 Task: In the Company paypal.com, Create email and send with subject: 'We're Thrilled to Welcome You ', and with mail content 'Good Morning!_x000D_
Ignite your passion for success. Our groundbreaking solution will unleash your potential and open doors to endless opportunities in your industry._x000D_
Best Regards', attach the document: Project_plan.docx and insert image: visitingcard.jpg. Below Best Regards, write Wechat and insert the URL: 'www.wechat.com'. Mark checkbox to create task to follow up : In 3 business days .  Enter or choose an email address of recipient's from company's contact and send.. Logged in from softage.1@softage.net
Action: Mouse moved to (76, 56)
Screenshot: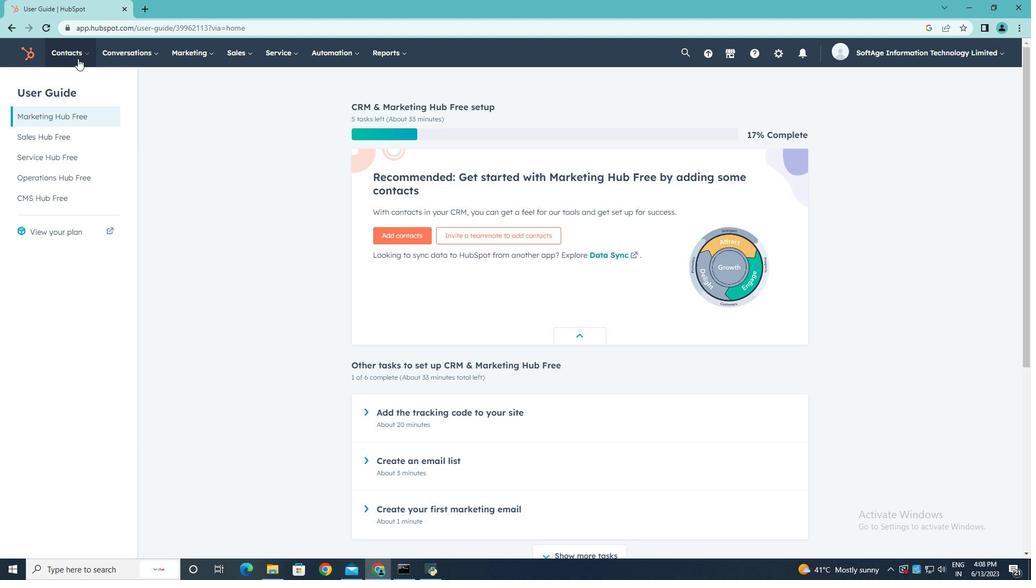 
Action: Mouse pressed left at (76, 56)
Screenshot: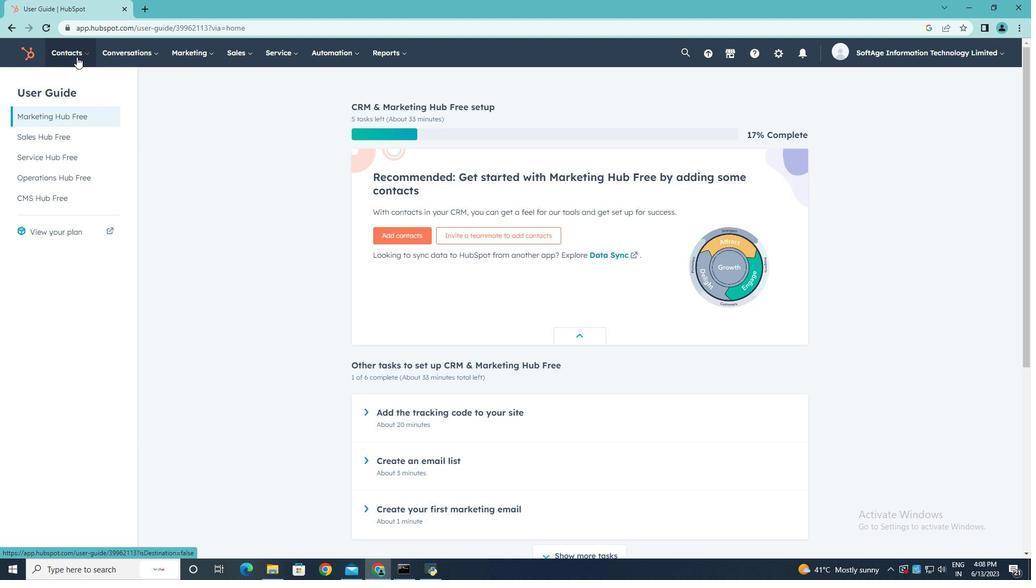 
Action: Mouse moved to (77, 108)
Screenshot: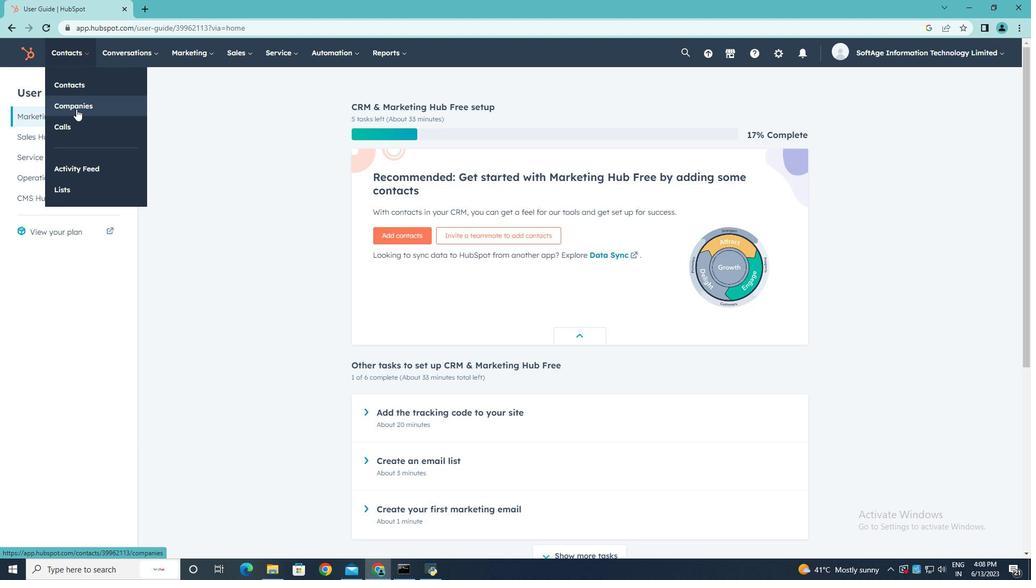 
Action: Mouse pressed left at (77, 108)
Screenshot: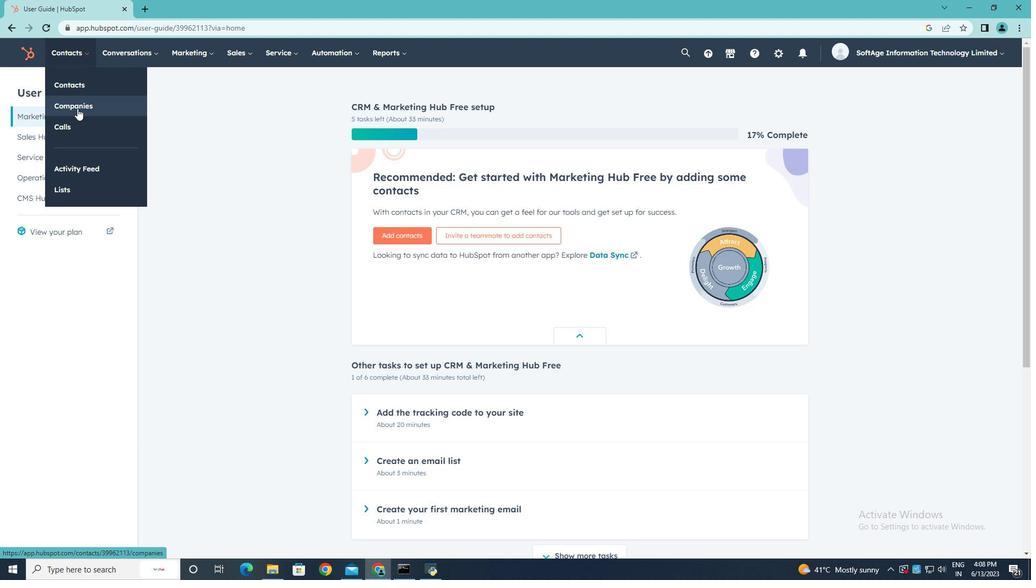 
Action: Mouse moved to (91, 174)
Screenshot: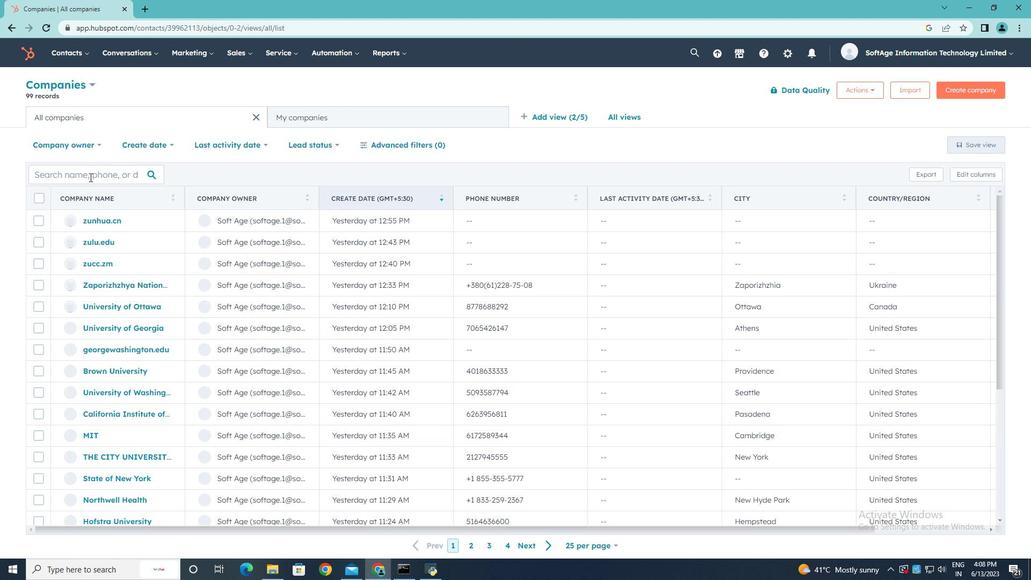 
Action: Mouse pressed left at (91, 174)
Screenshot: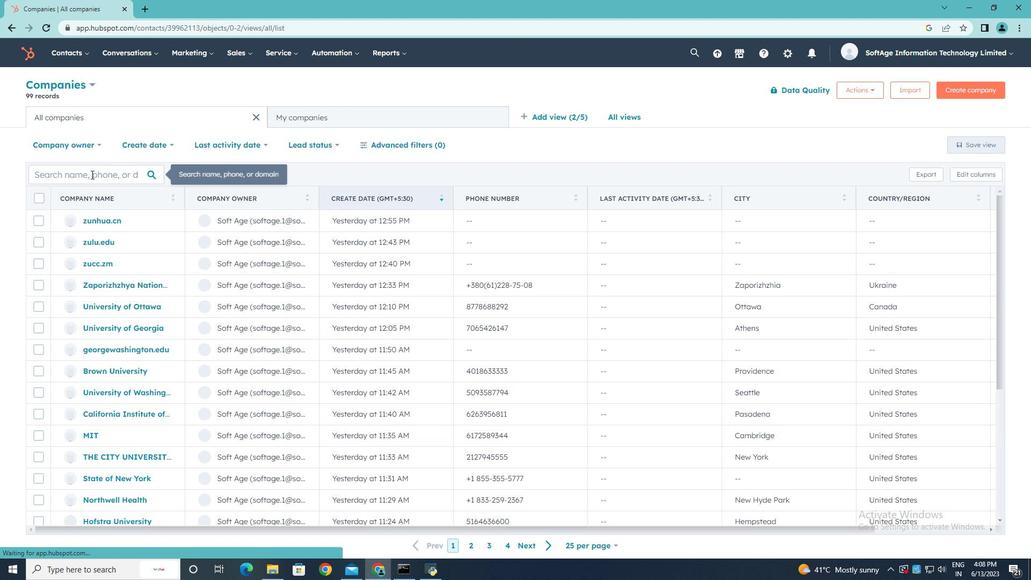 
Action: Key pressed paypal.com
Screenshot: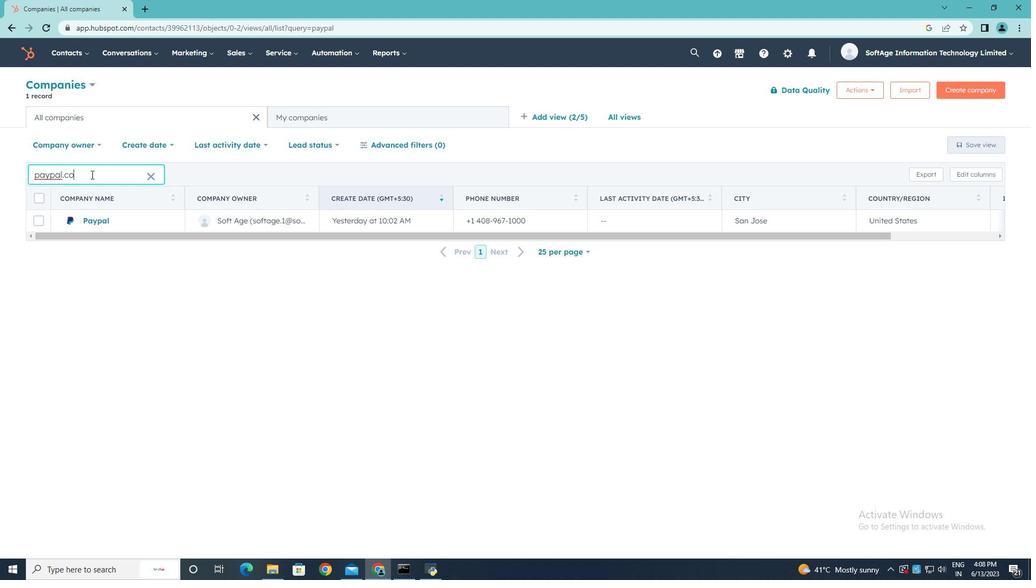 
Action: Mouse moved to (92, 218)
Screenshot: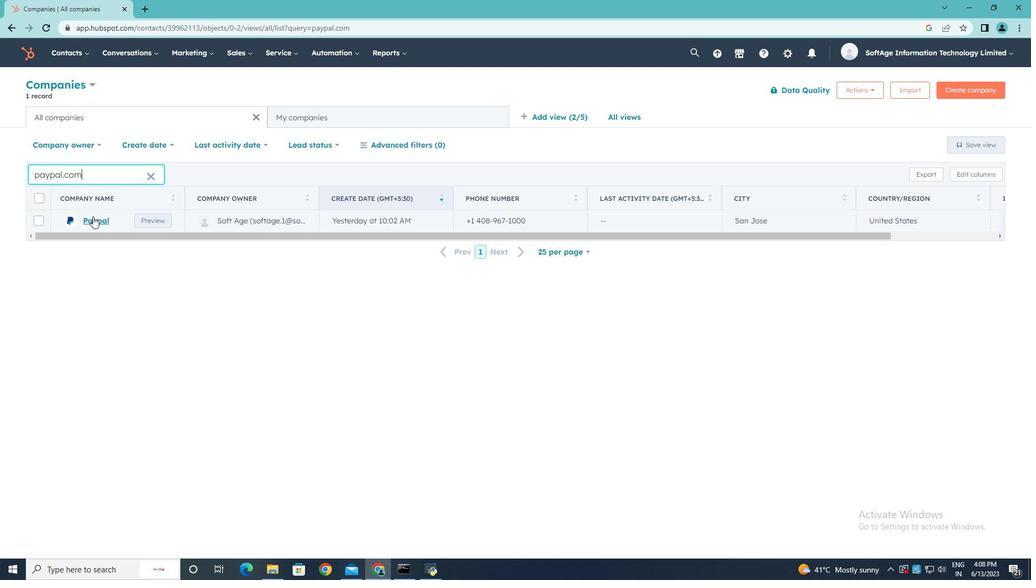 
Action: Mouse pressed left at (92, 218)
Screenshot: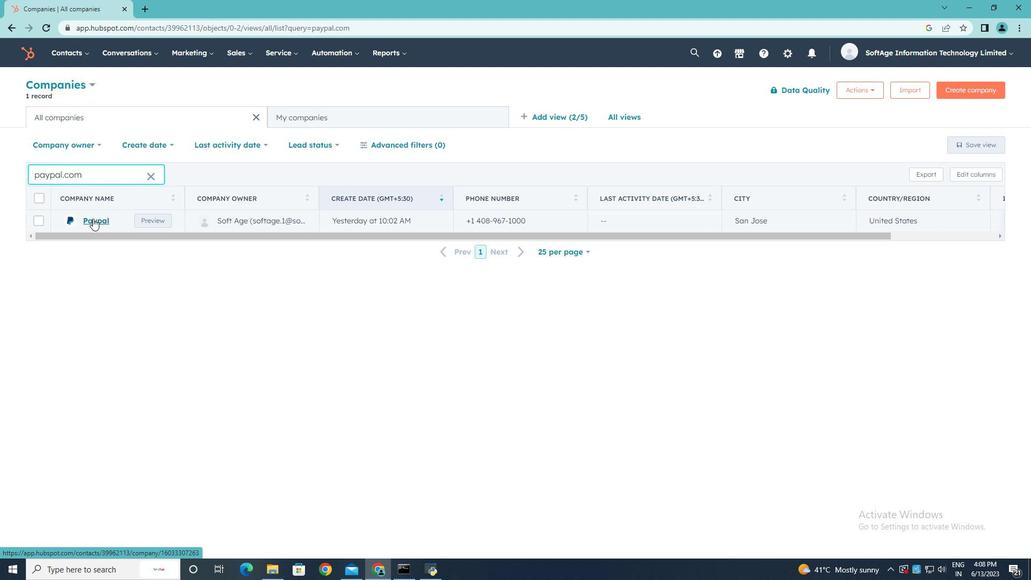
Action: Mouse moved to (71, 179)
Screenshot: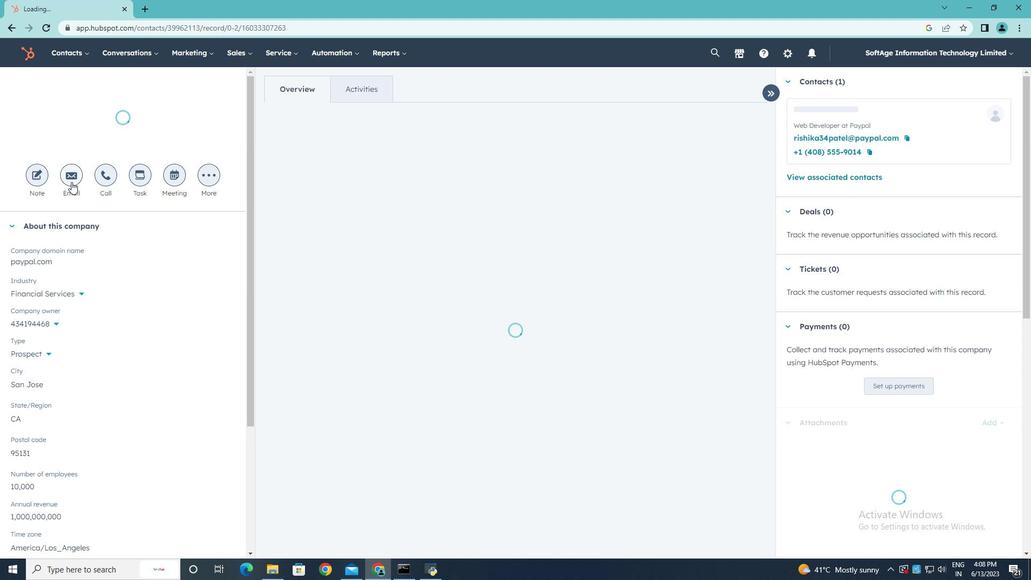 
Action: Mouse pressed left at (71, 179)
Screenshot: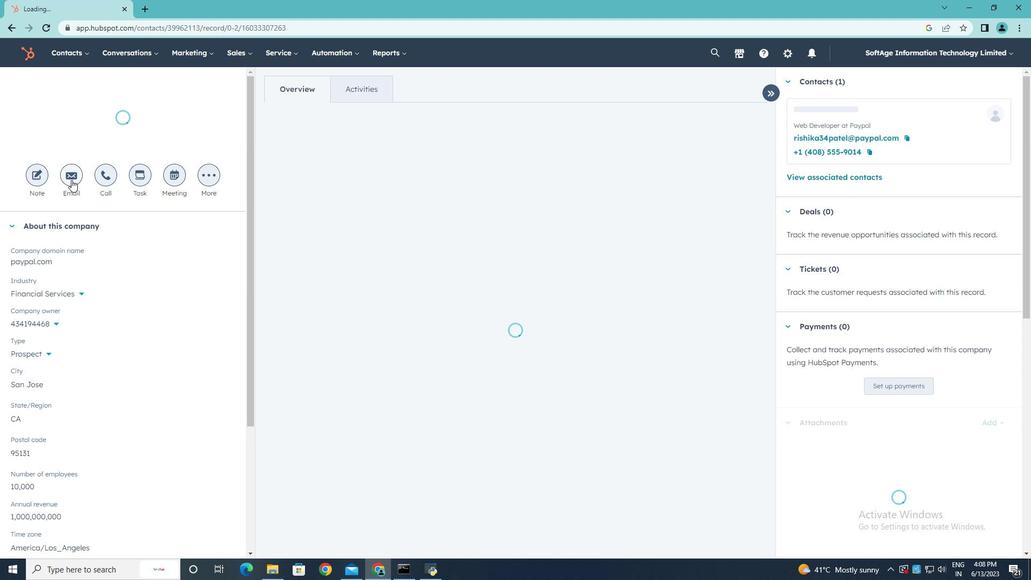 
Action: Key pressed <Key.shift><Key.shift><Key.shift><Key.shift><Key.shift><Key.shift><Key.shift><Key.shift><Key.shift><Key.shift><Key.shift><Key.shift><Key.shift><Key.shift><Key.shift><Key.shift><Key.shift><Key.shift><Key.shift><Key.shift><Key.shift><Key.shift><Key.shift><Key.shift><Key.shift><Key.shift><Key.shift><Key.shift><Key.shift><Key.shift><Key.shift><Key.shift><Key.shift><Key.shift><Key.shift><Key.shift><Key.shift><Key.shift><Key.shift><Key.shift><Key.shift><Key.shift><Key.shift><Key.shift>We're<Key.space><Key.shift>Thrilled<Key.space>to<Key.space><Key.shift>Welcome<Key.space><Key.shift><Key.shift>You
Screenshot: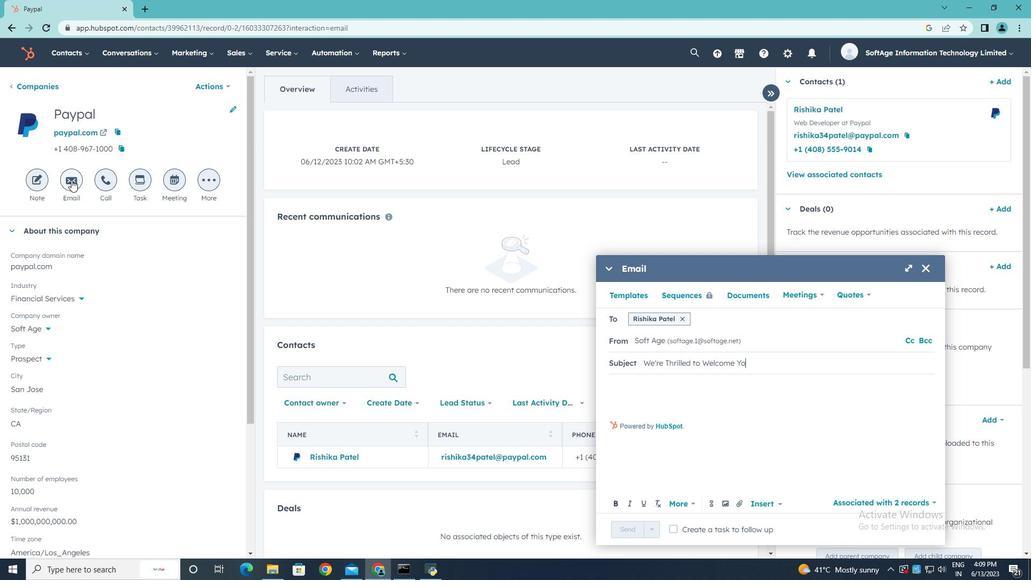 
Action: Mouse moved to (616, 381)
Screenshot: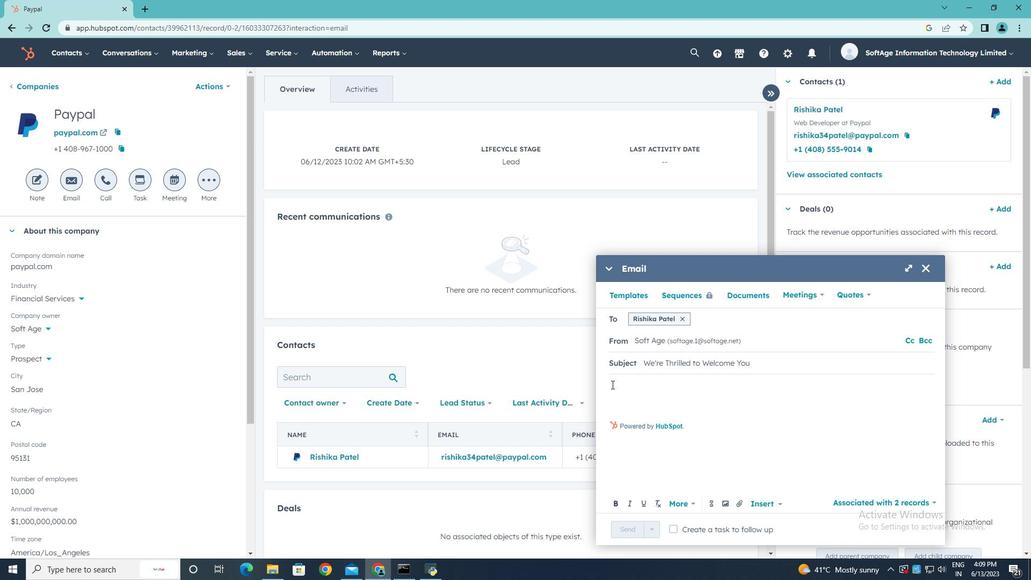 
Action: Mouse pressed left at (616, 381)
Screenshot: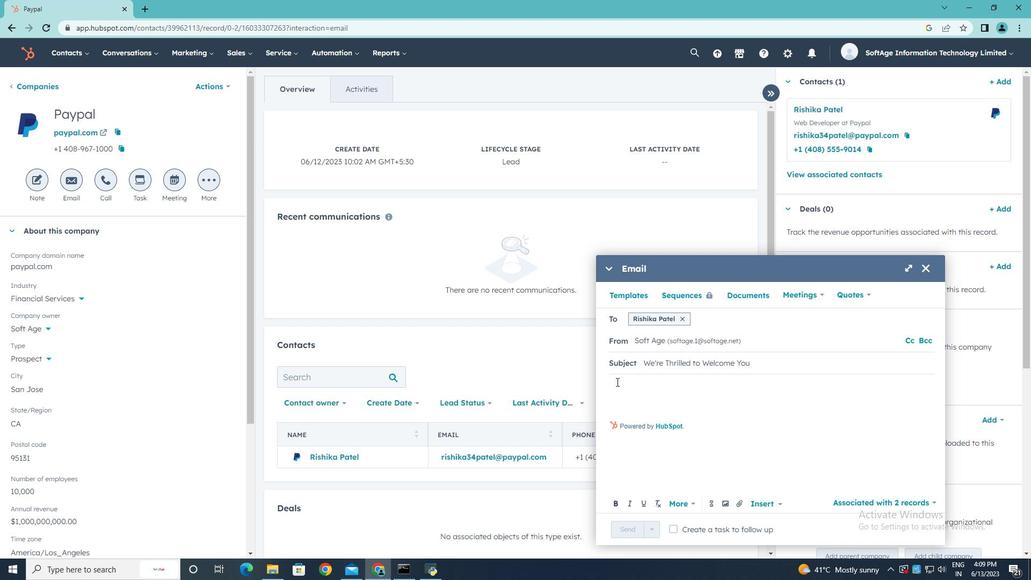 
Action: Mouse moved to (614, 380)
Screenshot: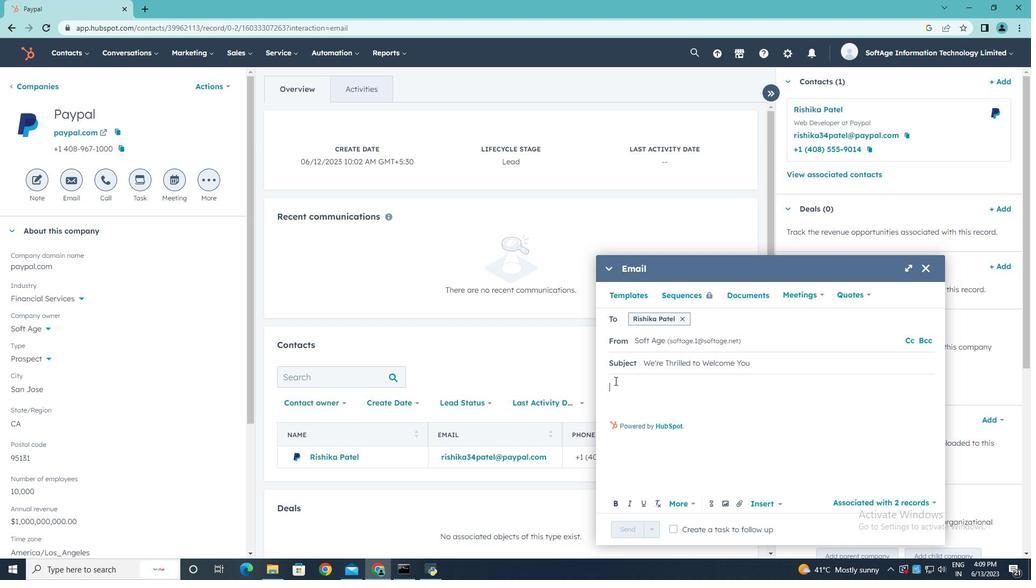 
Action: Key pressed <Key.shift><Key.shift><Key.shift><Key.shift>Good<Key.space><Key.shift>Morning<Key.shift>!
Screenshot: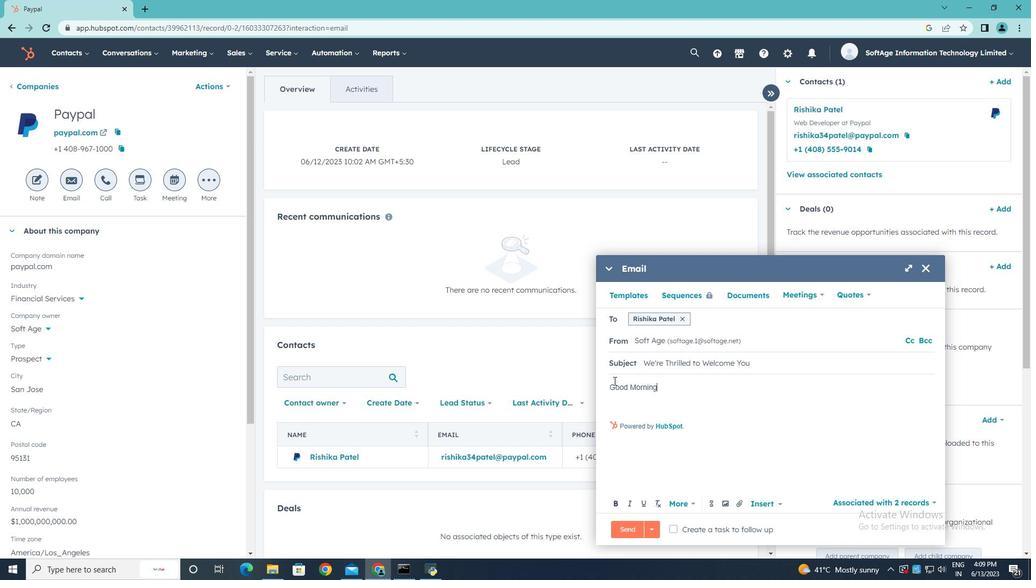 
Action: Mouse moved to (615, 399)
Screenshot: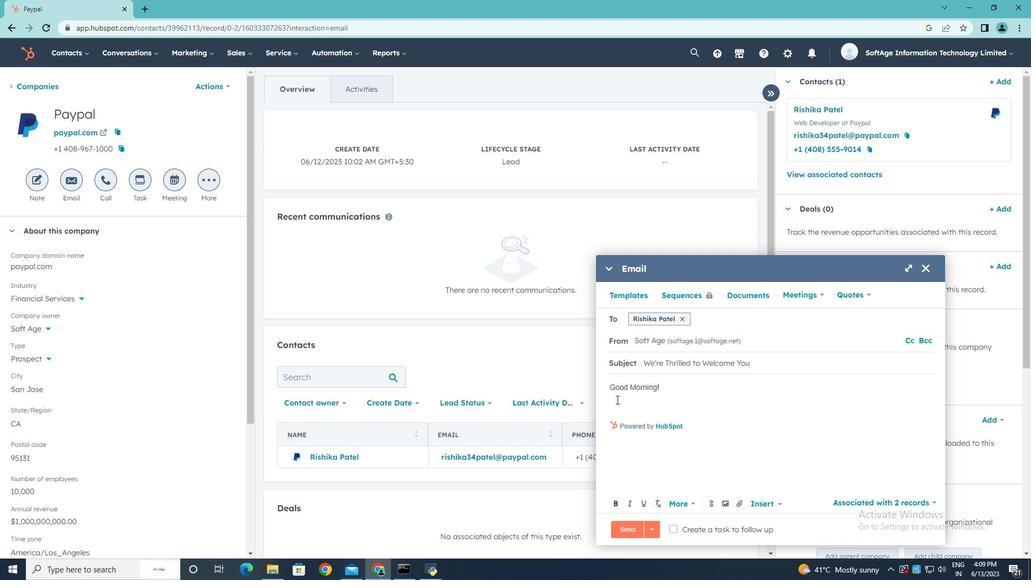 
Action: Mouse pressed left at (615, 399)
Screenshot: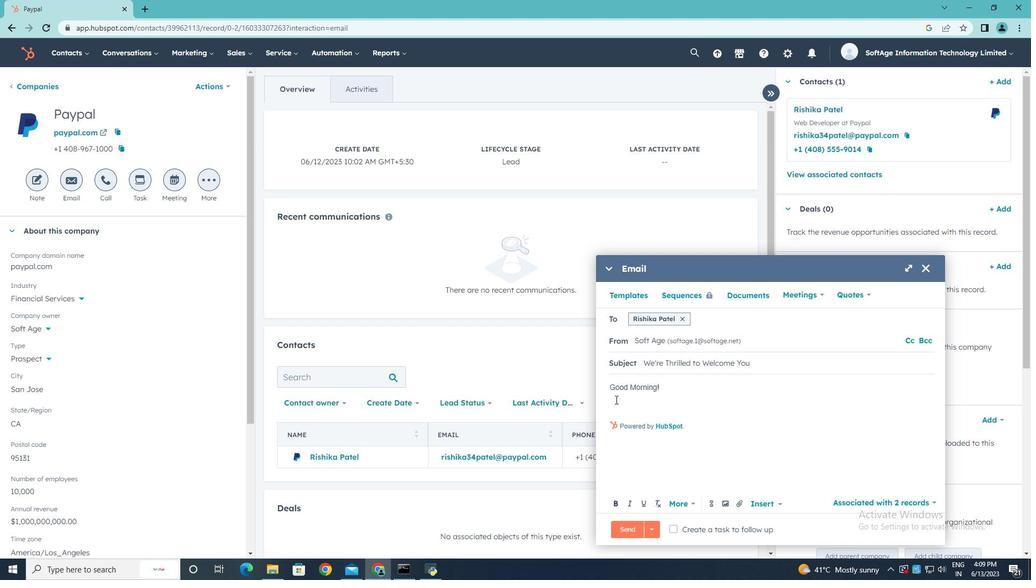 
Action: Mouse moved to (615, 331)
Screenshot: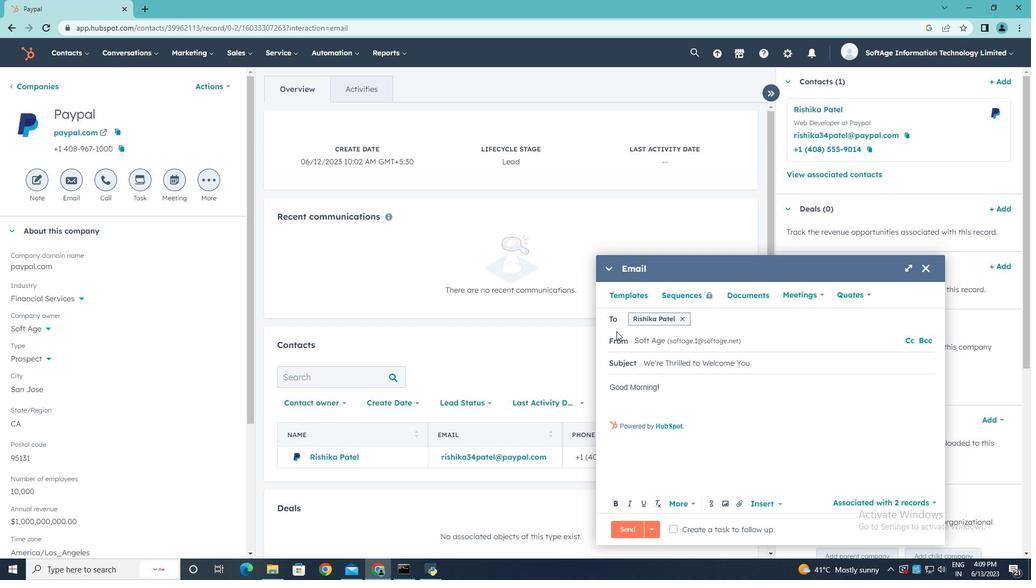 
Action: Key pressed <Key.shift><Key.shift><Key.shift><Key.shift><Key.shift><Key.shift><Key.shift><Key.shift><Key.shift>Ignite<Key.space><Key.shift>Y<Key.backspace>t<Key.backspace>your<Key.space>passion<Key.space>for<Key.space>success<Key.space><Key.backspace>/<Key.backspace>.<Key.shift><Key.space><Key.shift>Our<Key.space>gri<Key.backspace>oundbreaking<Key.space>solution<Key.space>will<Key.space>unleash<Key.space>your<Key.space>poti<Key.backspace>ential<Key.space>and<Key.space>open<Key.space>doors<Key.space>to<Key.space>endless<Key.space>opportunities<Key.space>in<Key.space>your<Key.space>industry.
Screenshot: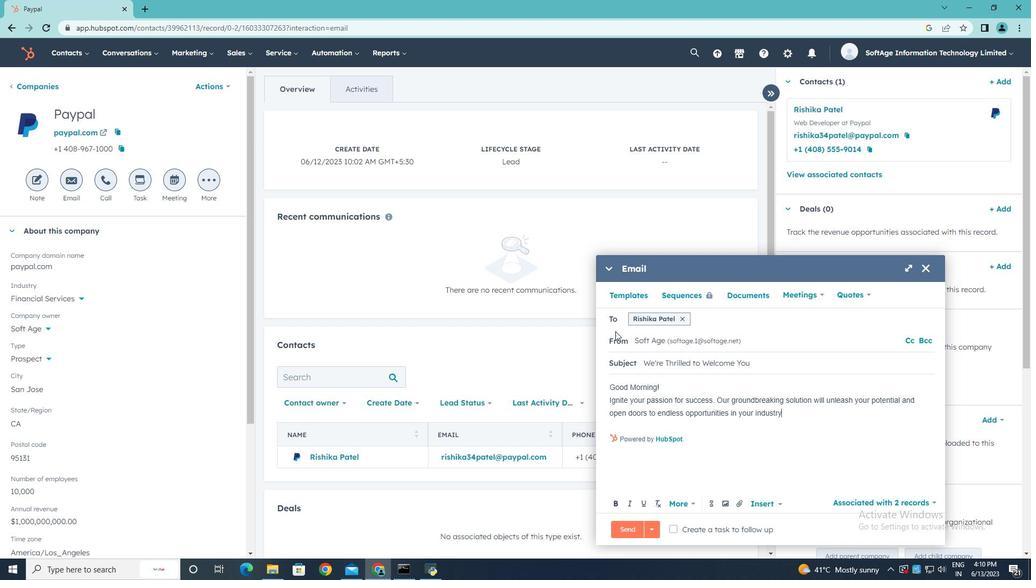 
Action: Mouse moved to (617, 423)
Screenshot: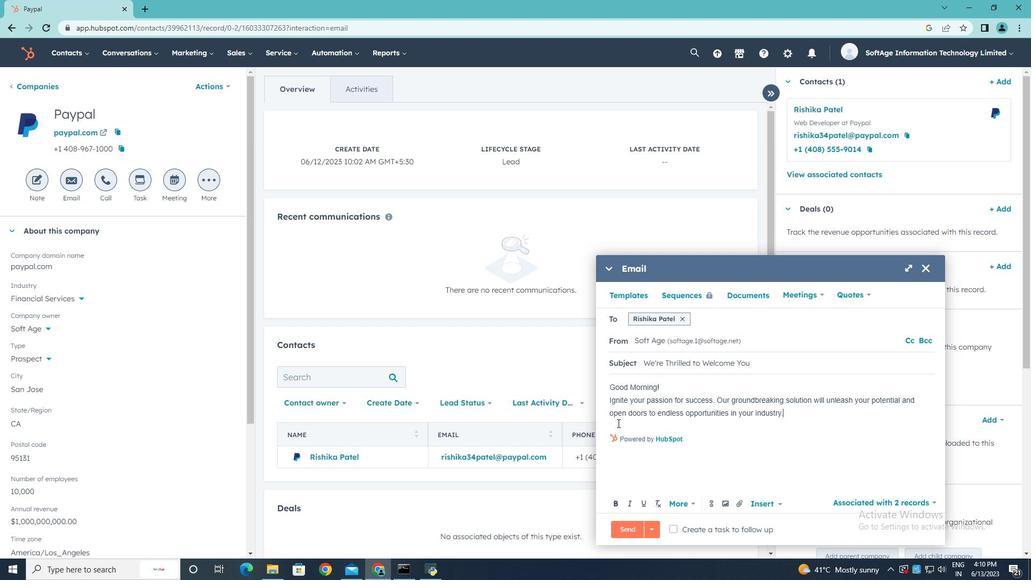 
Action: Mouse pressed left at (617, 423)
Screenshot: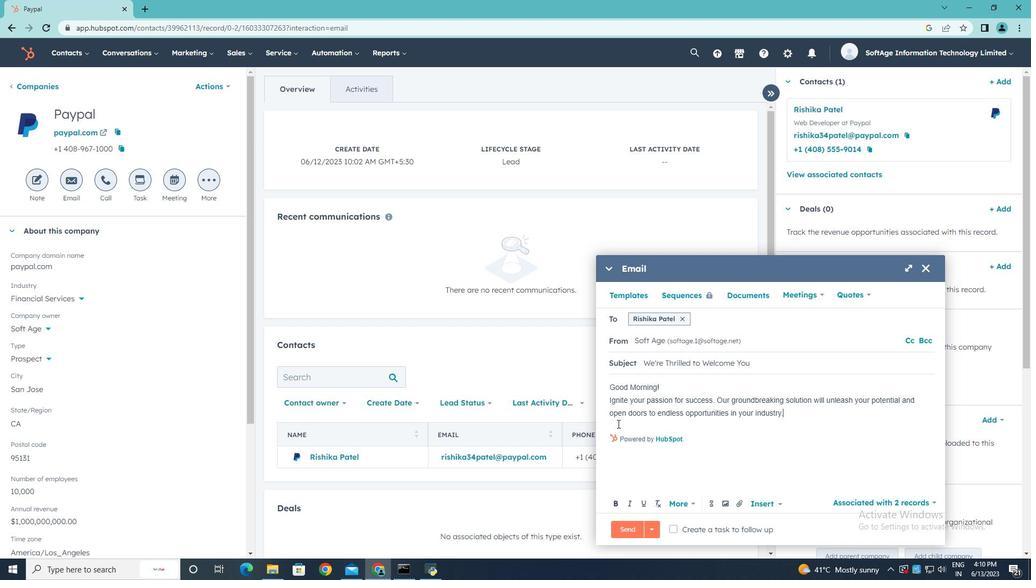 
Action: Key pressed <Key.enter><Key.shift><Key.shift><Key.shift><Key.shift><Key.shift><Key.shift><Key.shift>Best<Key.space><Key.shift>Regards,
Screenshot: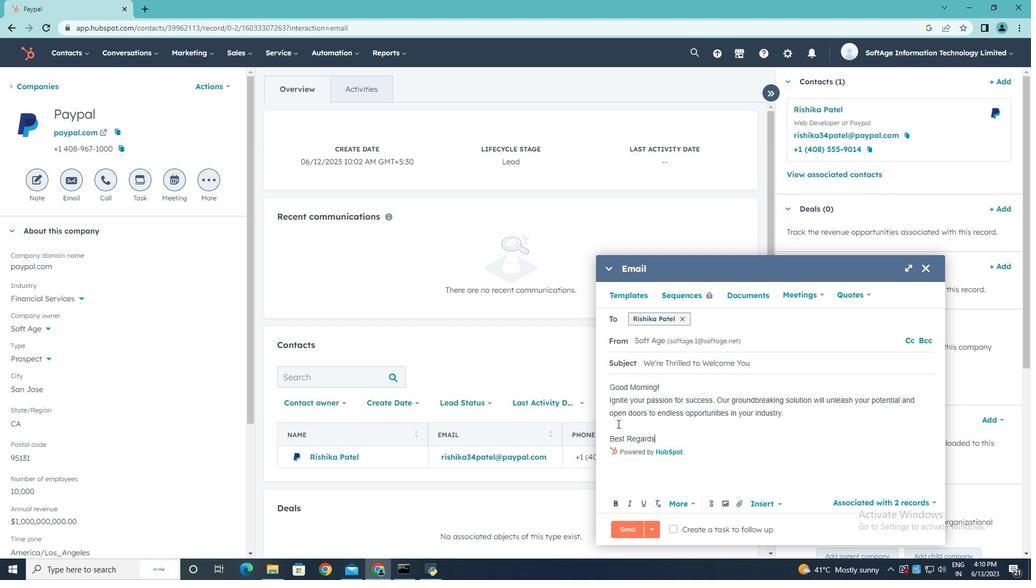 
Action: Mouse moved to (743, 505)
Screenshot: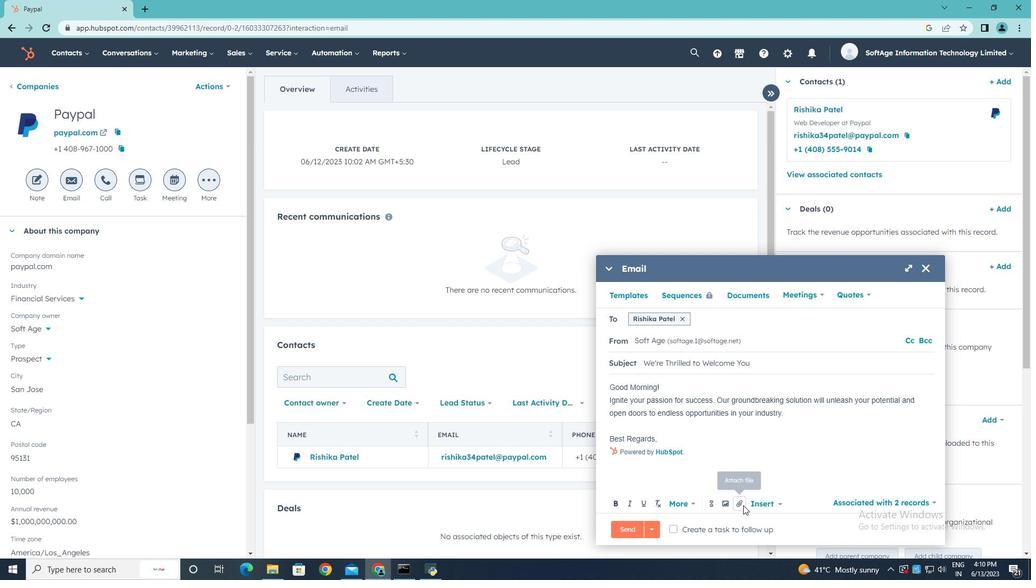 
Action: Mouse pressed left at (743, 505)
Screenshot: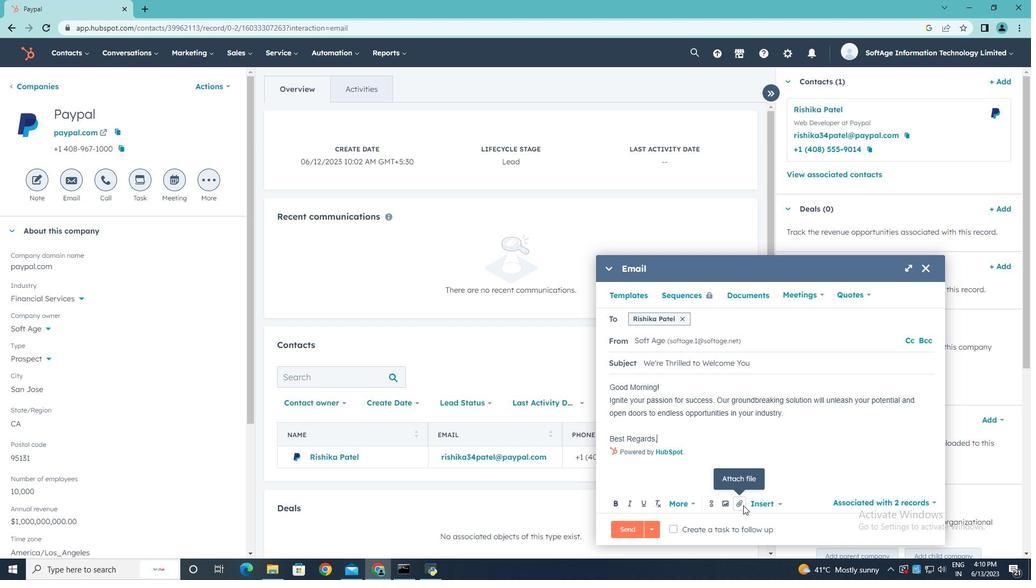 
Action: Mouse moved to (759, 476)
Screenshot: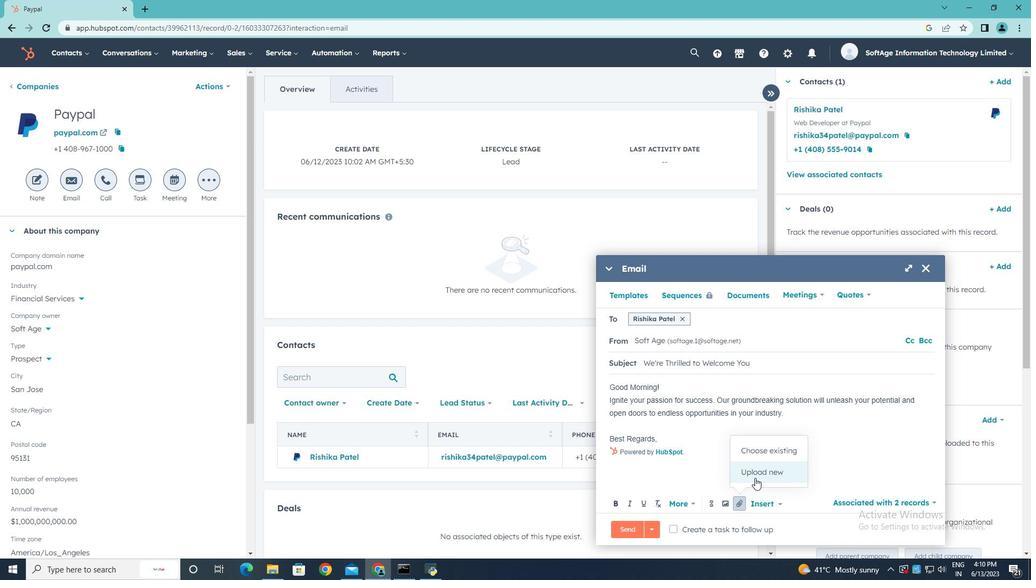 
Action: Mouse pressed left at (759, 476)
Screenshot: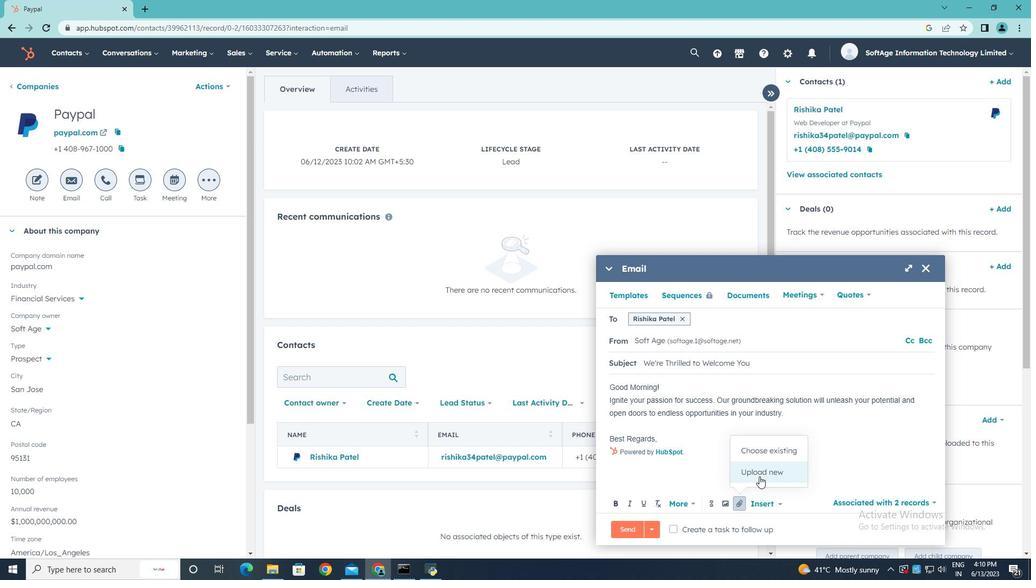 
Action: Mouse moved to (200, 109)
Screenshot: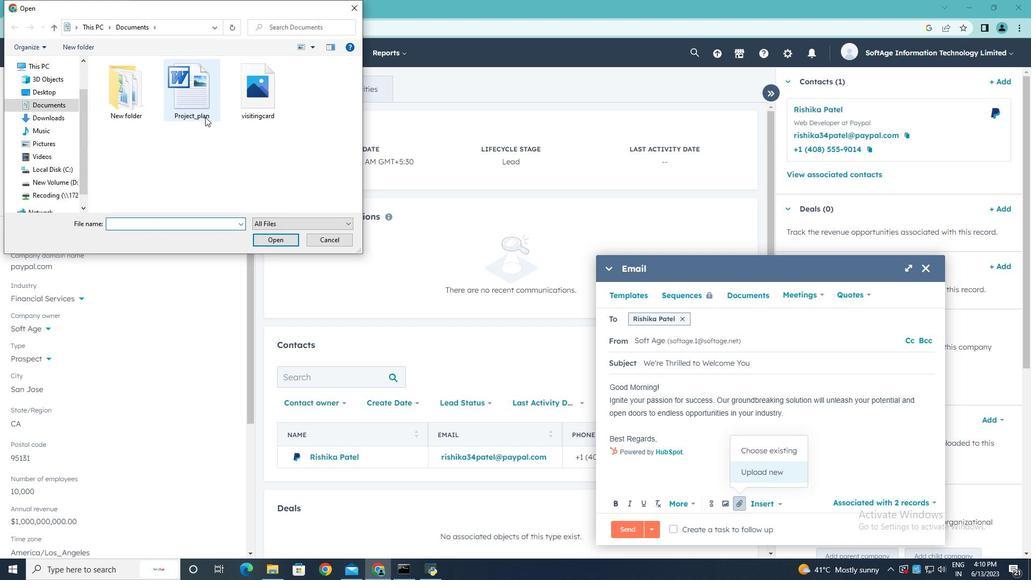 
Action: Mouse pressed left at (200, 109)
Screenshot: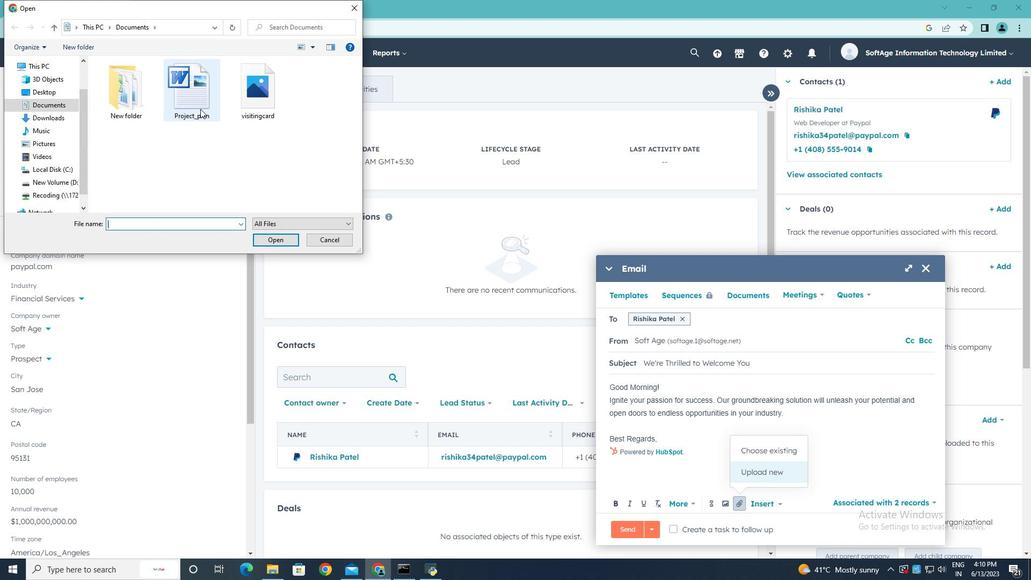
Action: Mouse moved to (274, 240)
Screenshot: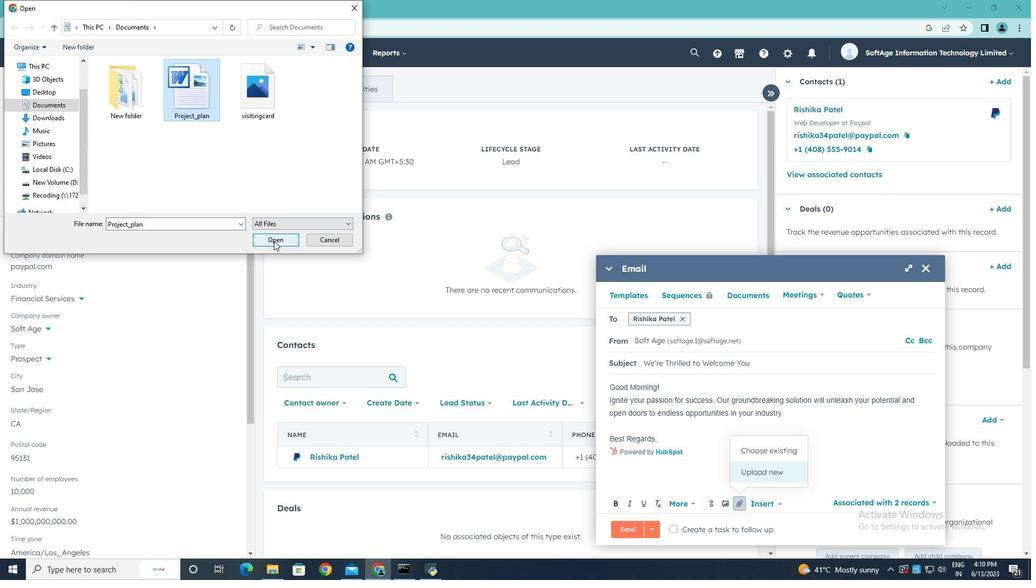 
Action: Mouse pressed left at (274, 240)
Screenshot: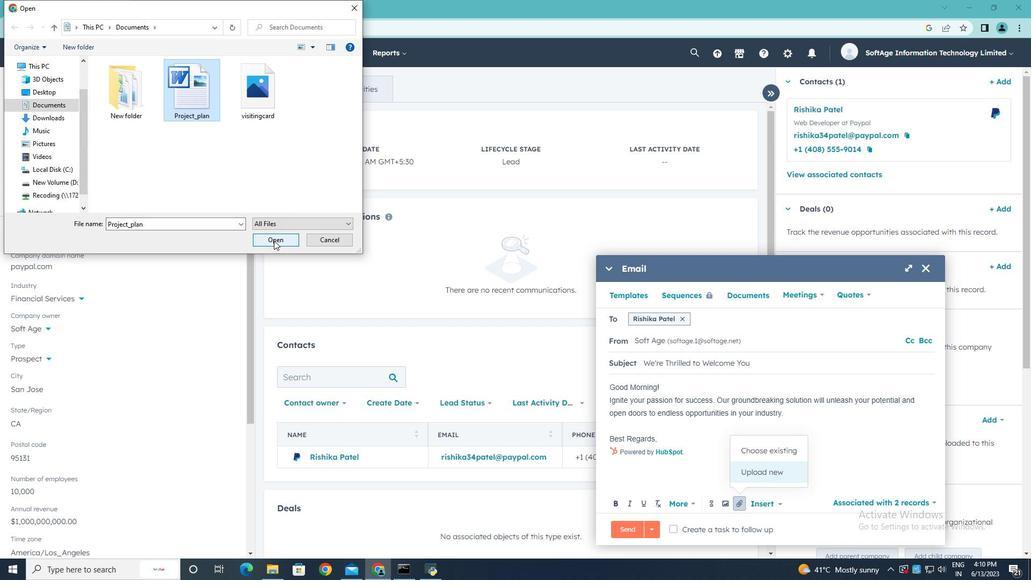 
Action: Mouse moved to (740, 474)
Screenshot: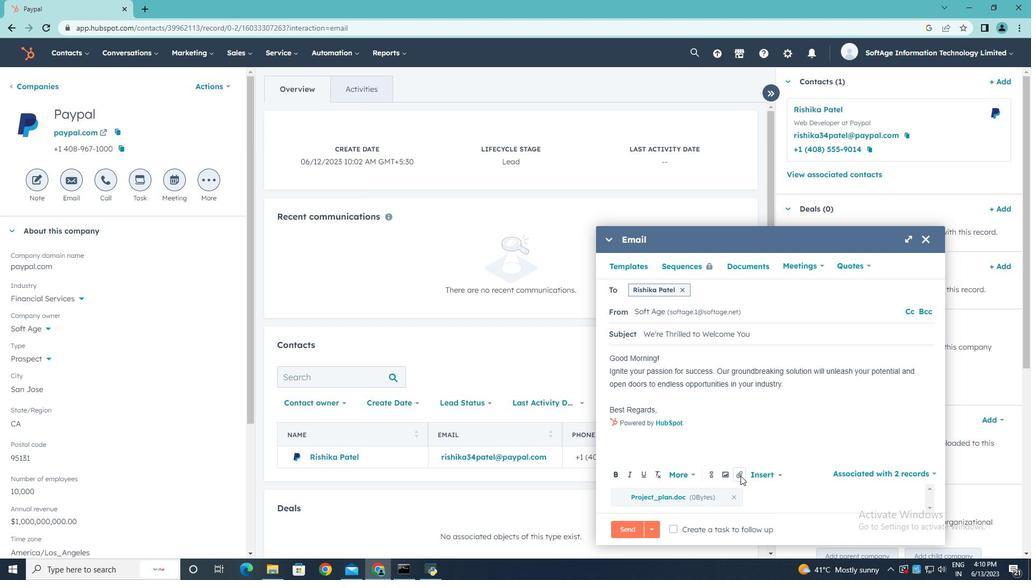 
Action: Mouse pressed left at (740, 474)
Screenshot: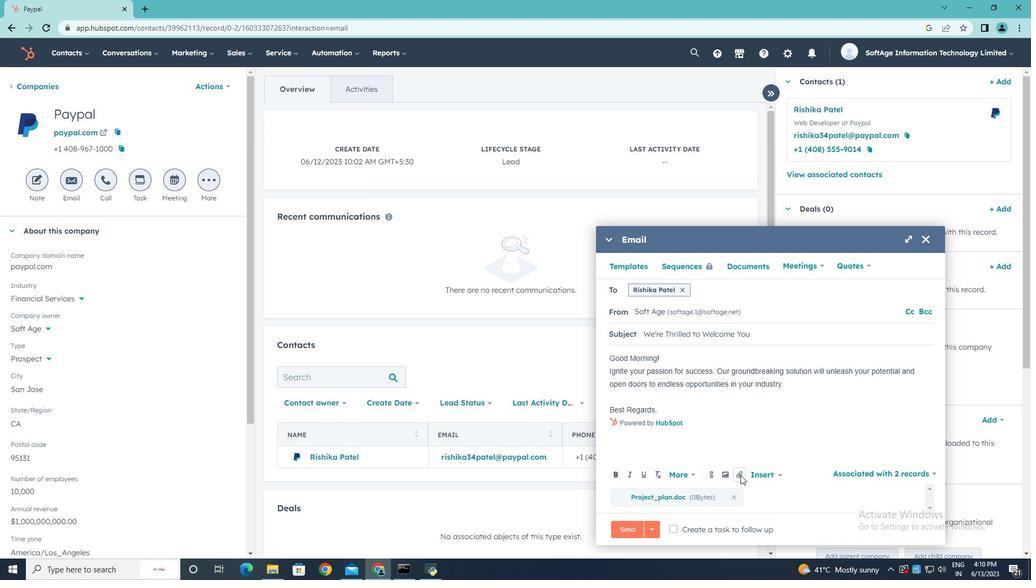 
Action: Mouse moved to (769, 444)
Screenshot: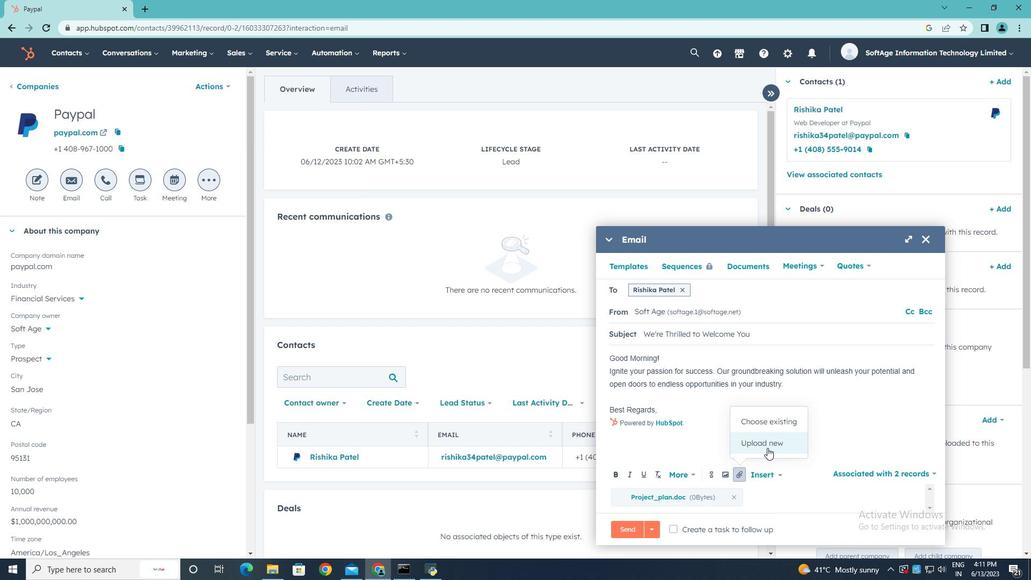 
Action: Mouse pressed left at (769, 444)
Screenshot: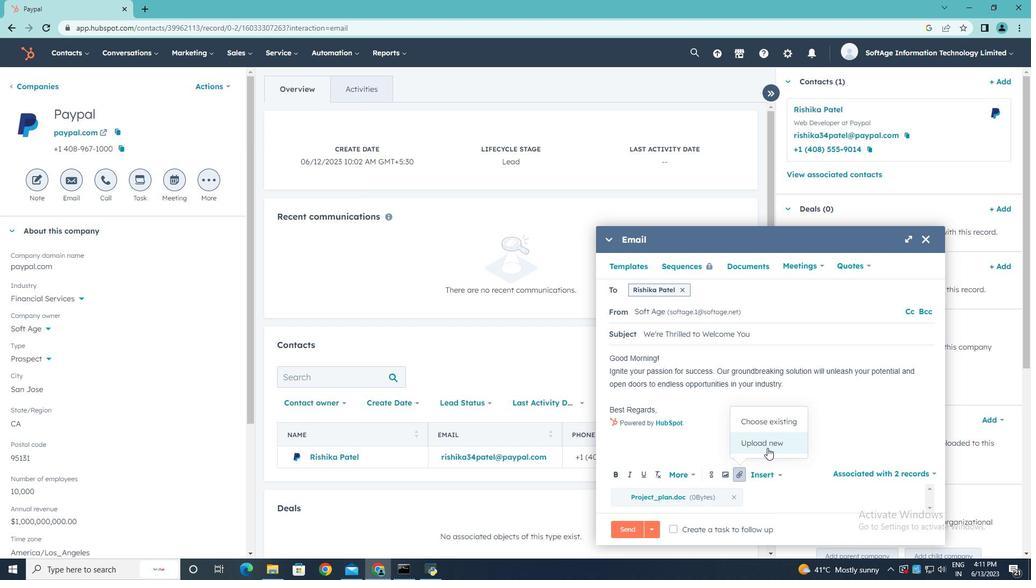 
Action: Mouse moved to (276, 110)
Screenshot: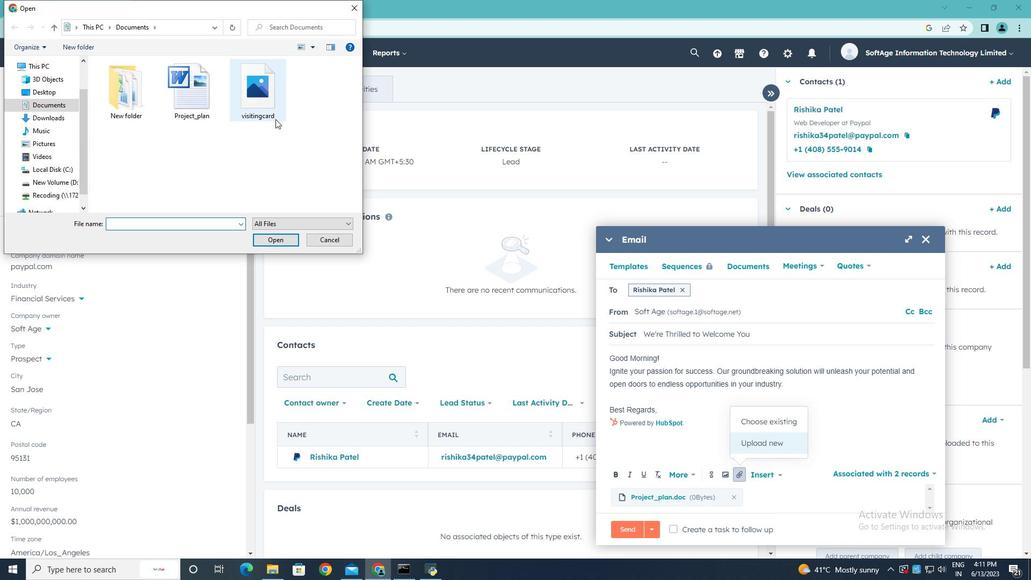 
Action: Mouse pressed left at (276, 110)
Screenshot: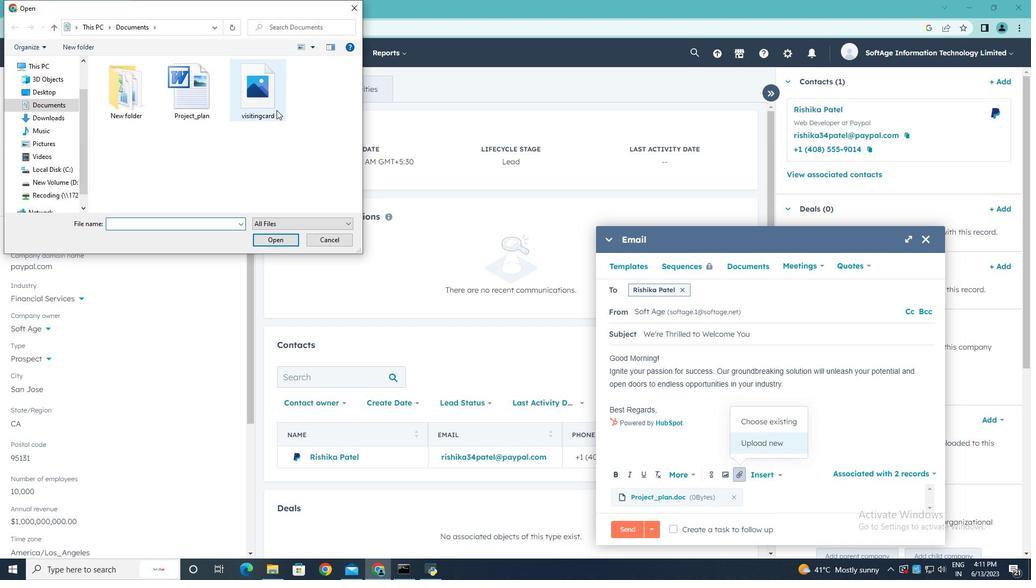 
Action: Mouse moved to (286, 242)
Screenshot: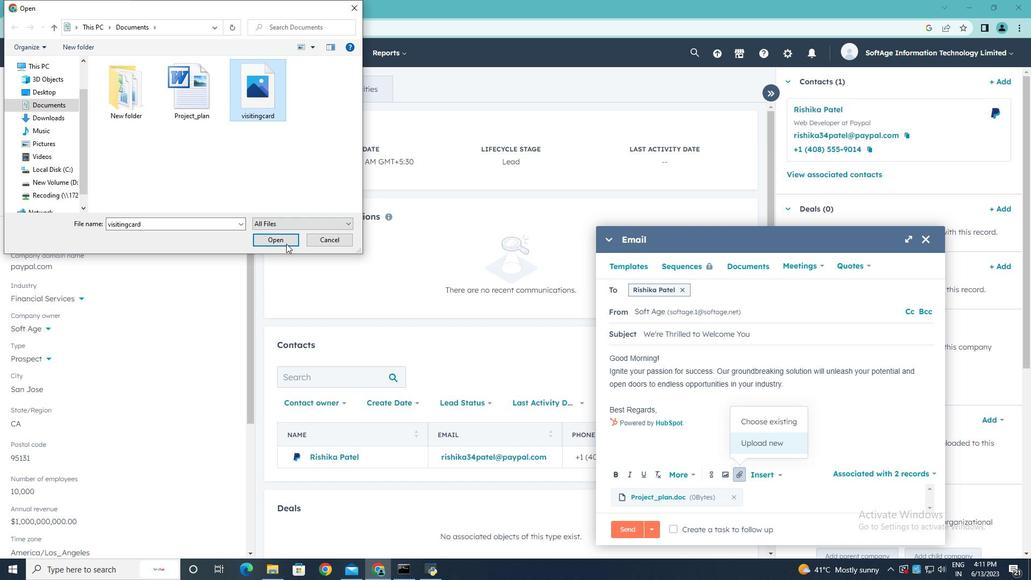 
Action: Mouse pressed left at (286, 242)
Screenshot: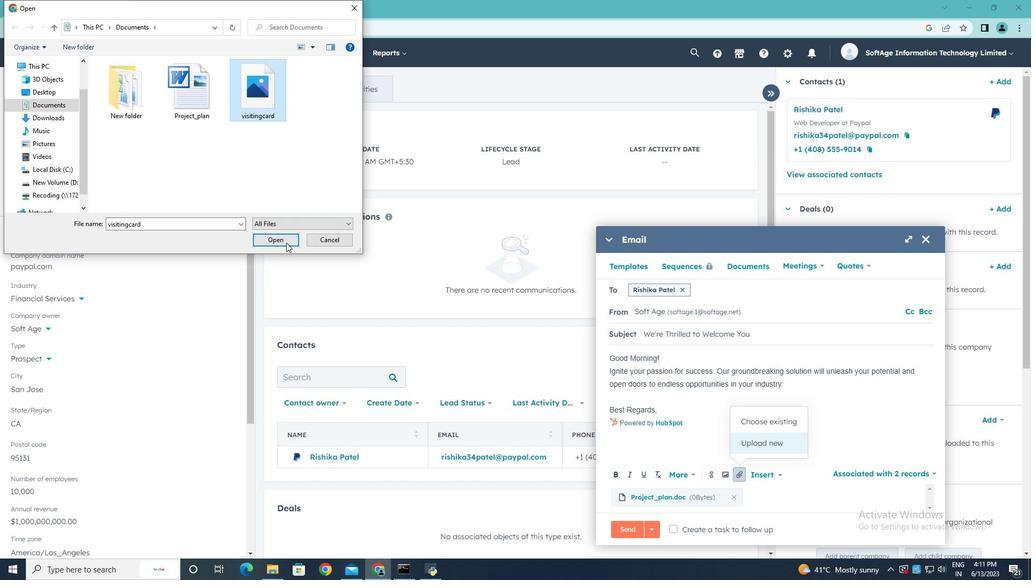 
Action: Mouse moved to (662, 411)
Screenshot: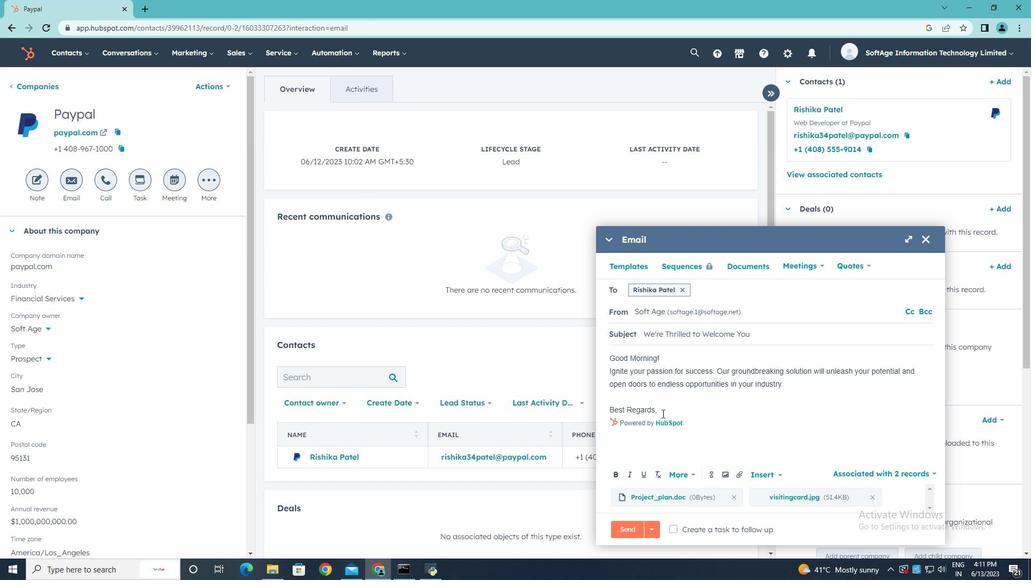 
Action: Mouse pressed left at (662, 411)
Screenshot: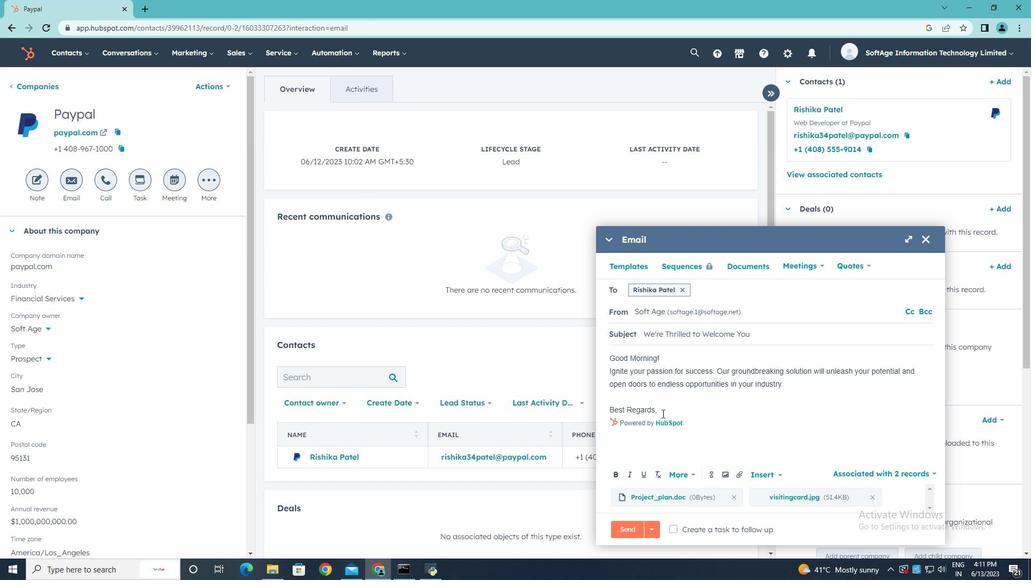 
Action: Mouse moved to (661, 411)
Screenshot: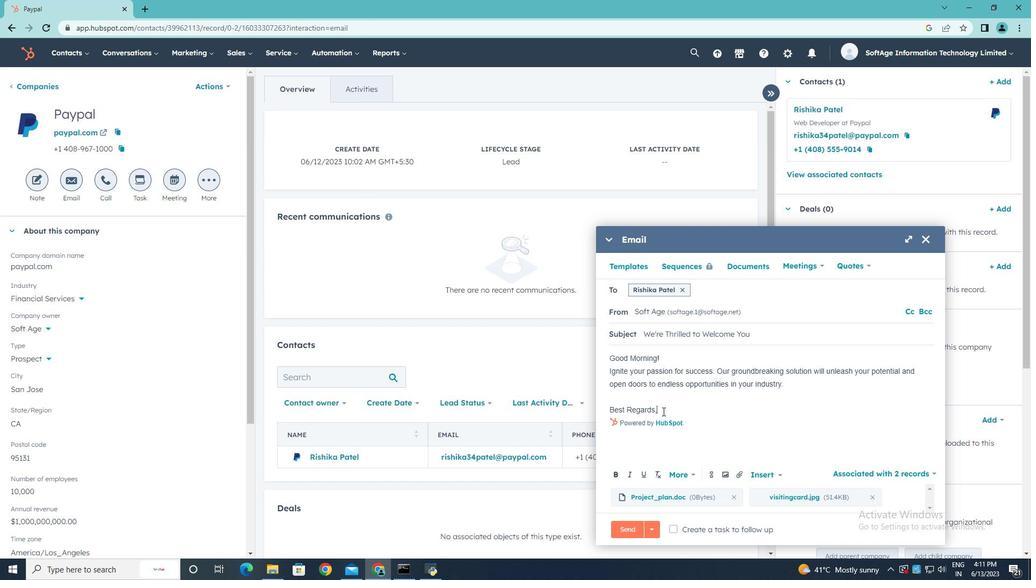 
Action: Key pressed <Key.enter>
Screenshot: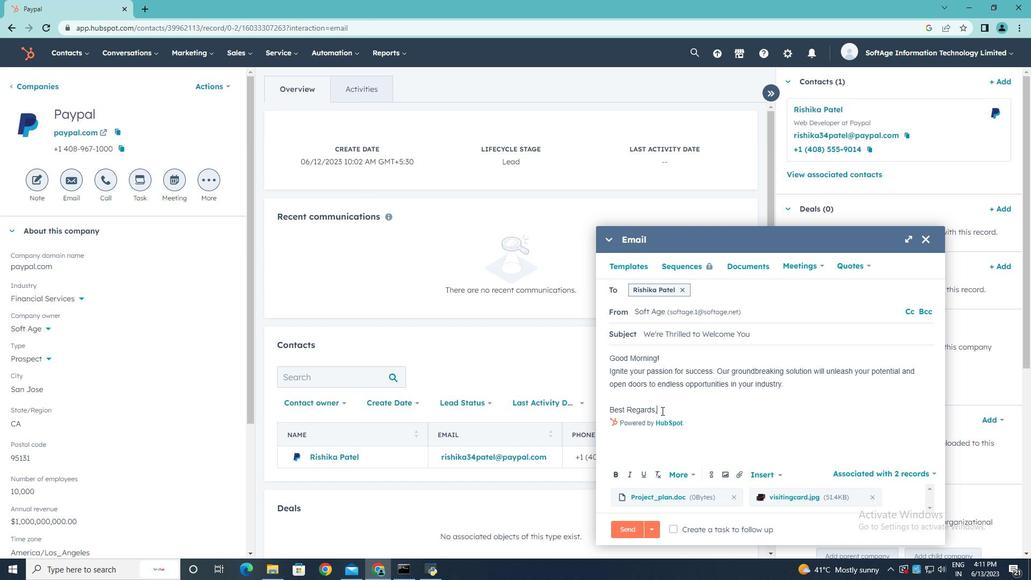 
Action: Mouse moved to (708, 472)
Screenshot: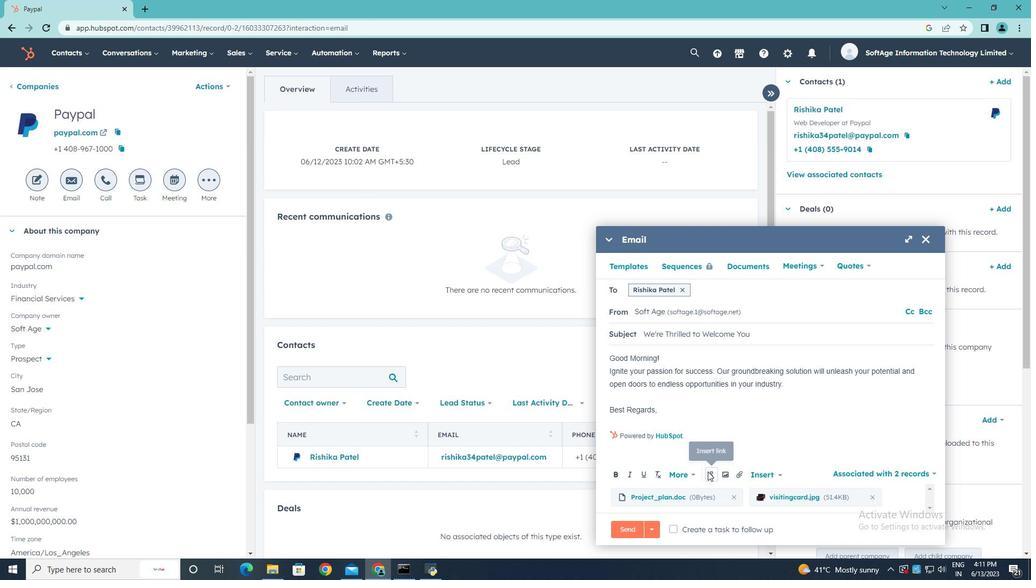 
Action: Mouse pressed left at (708, 472)
Screenshot: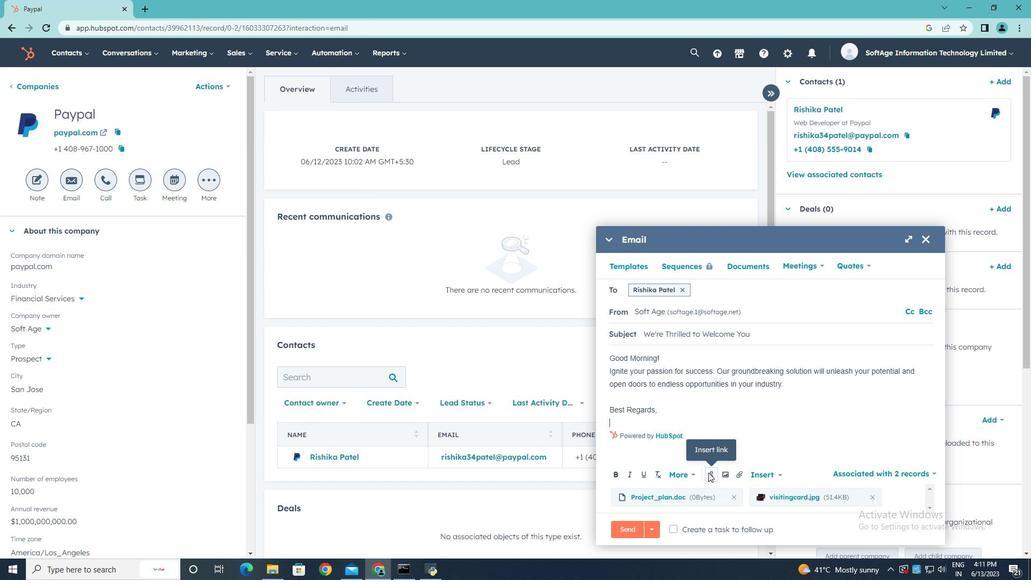 
Action: Mouse moved to (736, 352)
Screenshot: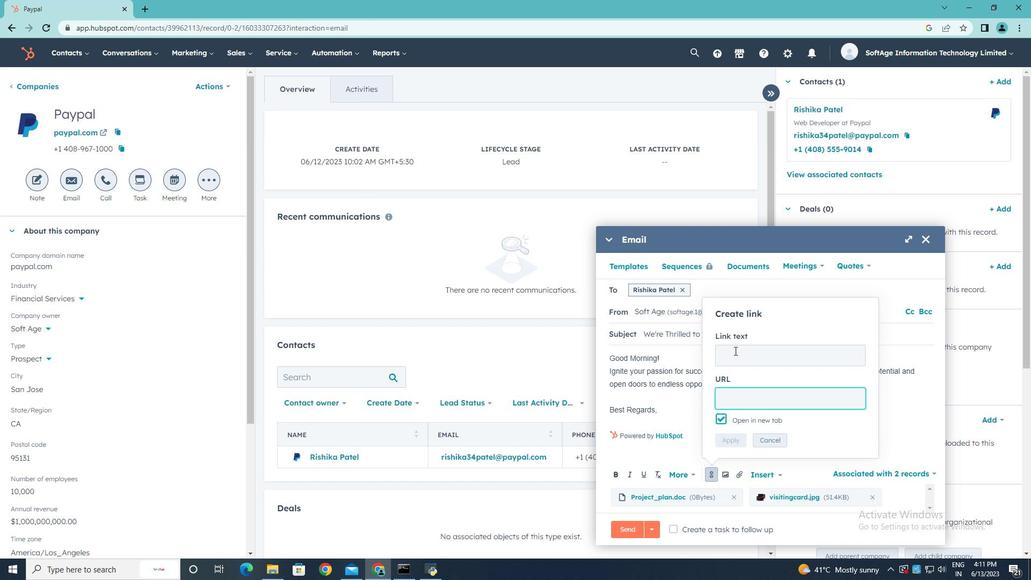 
Action: Mouse pressed left at (736, 352)
Screenshot: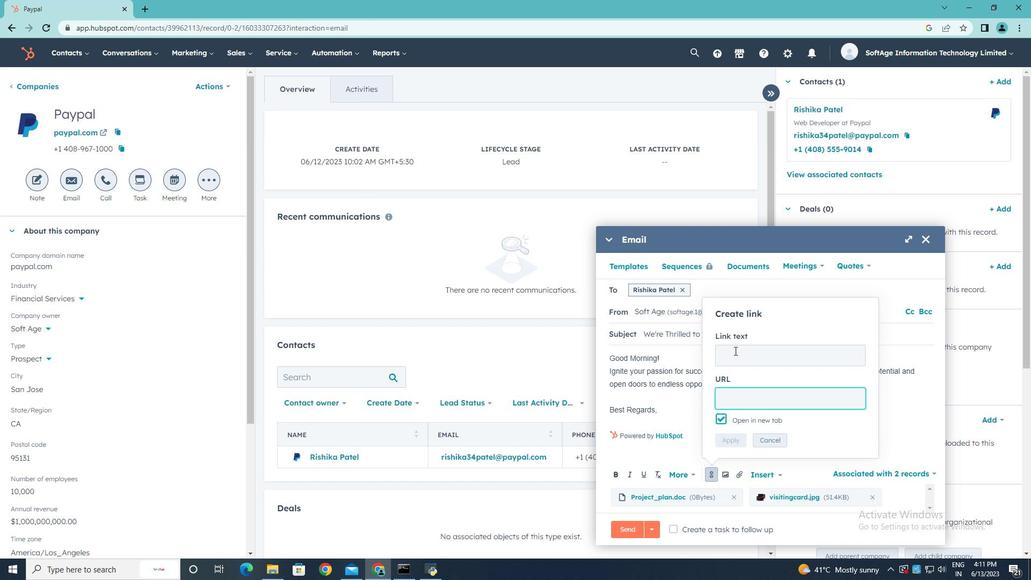 
Action: Mouse moved to (732, 350)
Screenshot: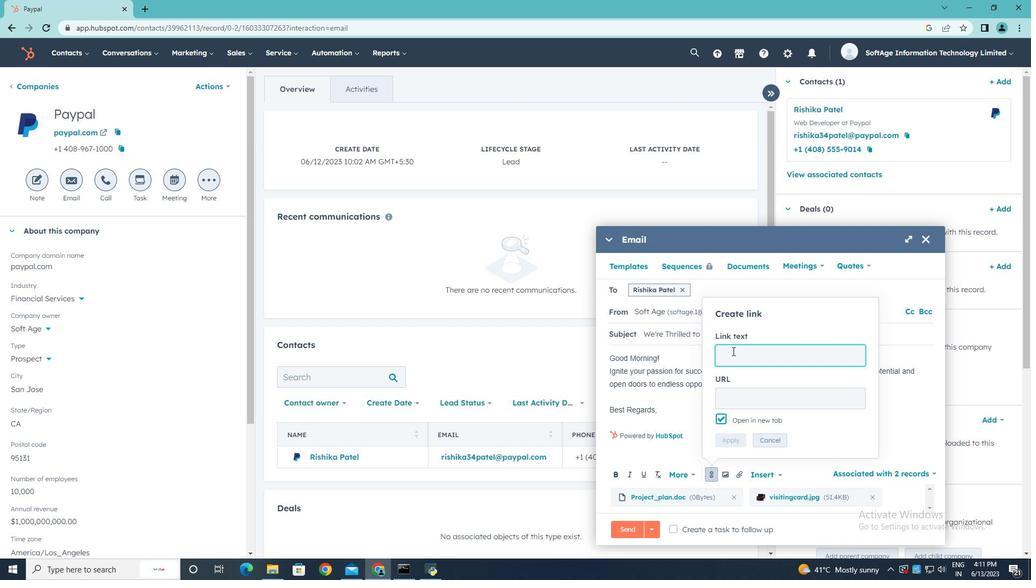 
Action: Key pressed <Key.shift>
Screenshot: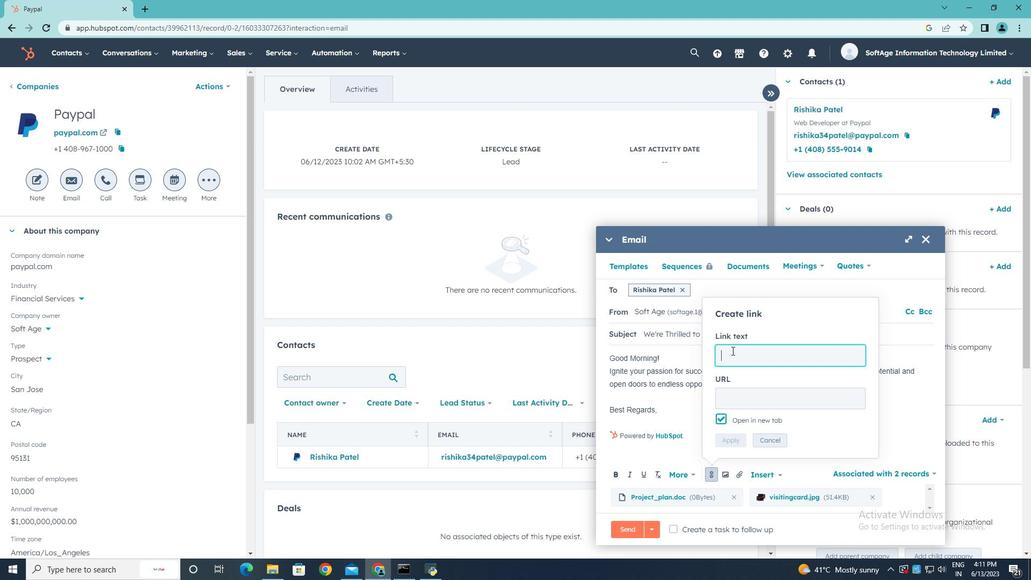 
Action: Mouse moved to (731, 350)
Screenshot: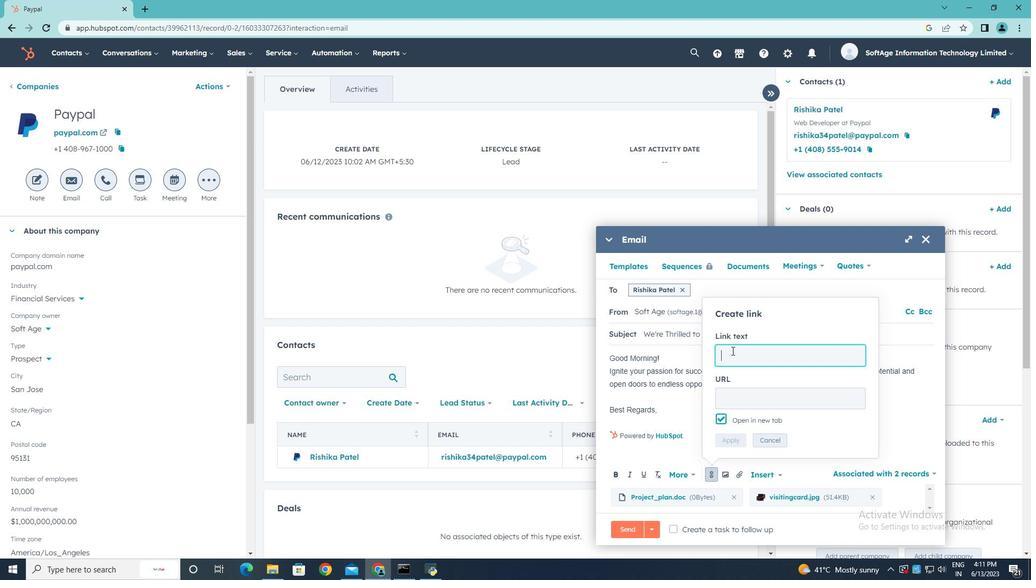 
Action: Key pressed W
Screenshot: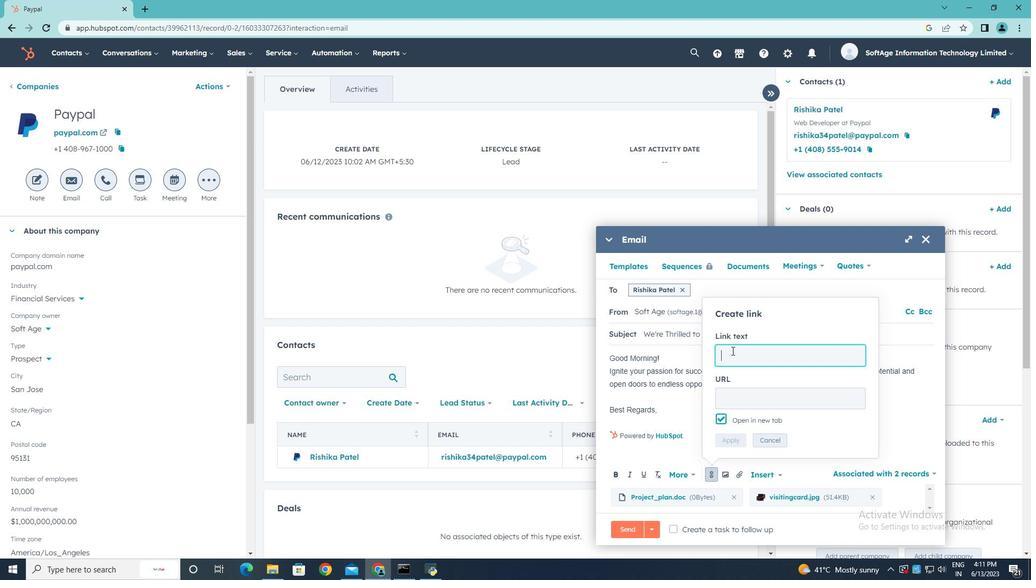 
Action: Mouse moved to (731, 350)
Screenshot: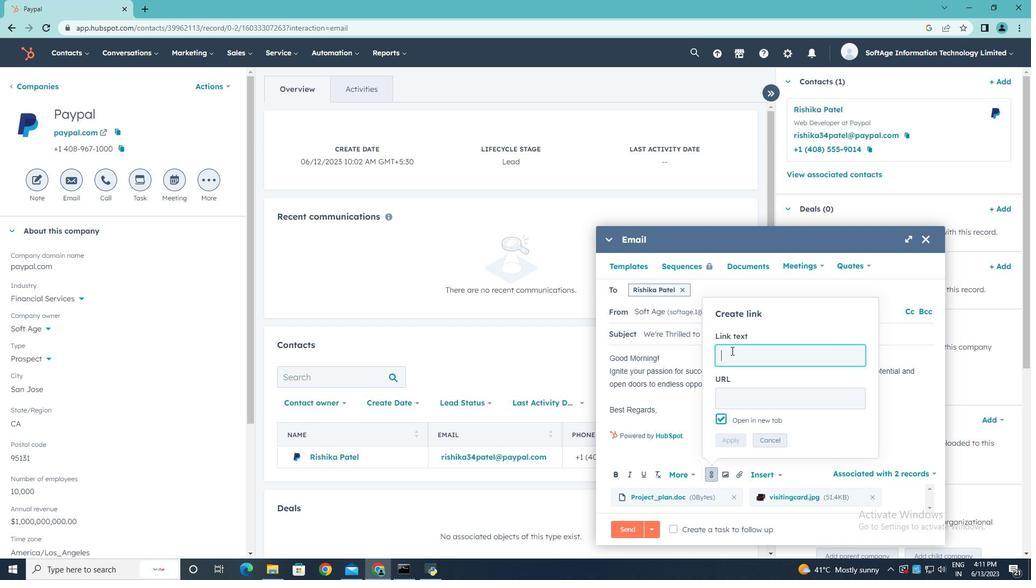 
Action: Key pressed echat
Screenshot: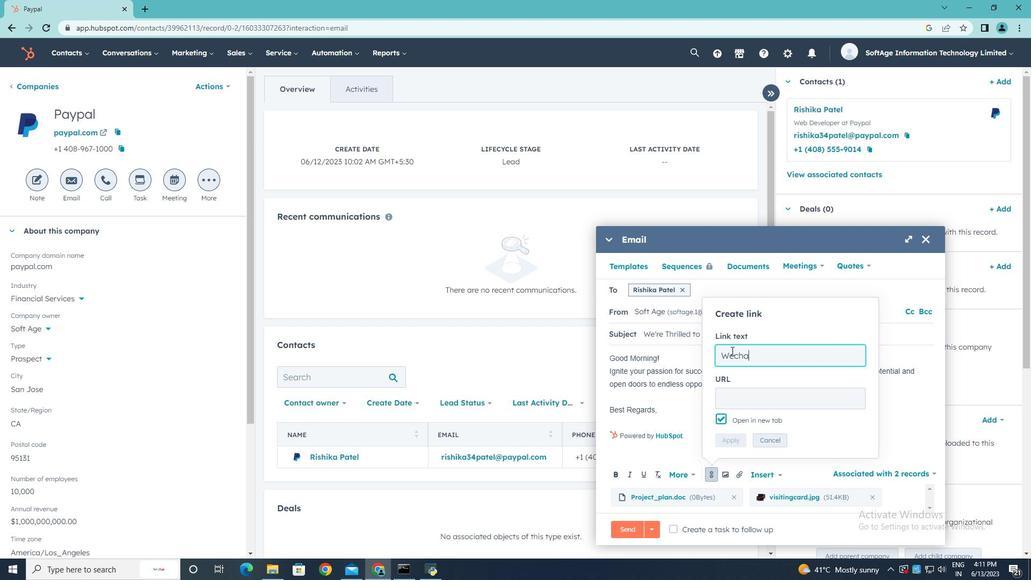 
Action: Mouse moved to (742, 395)
Screenshot: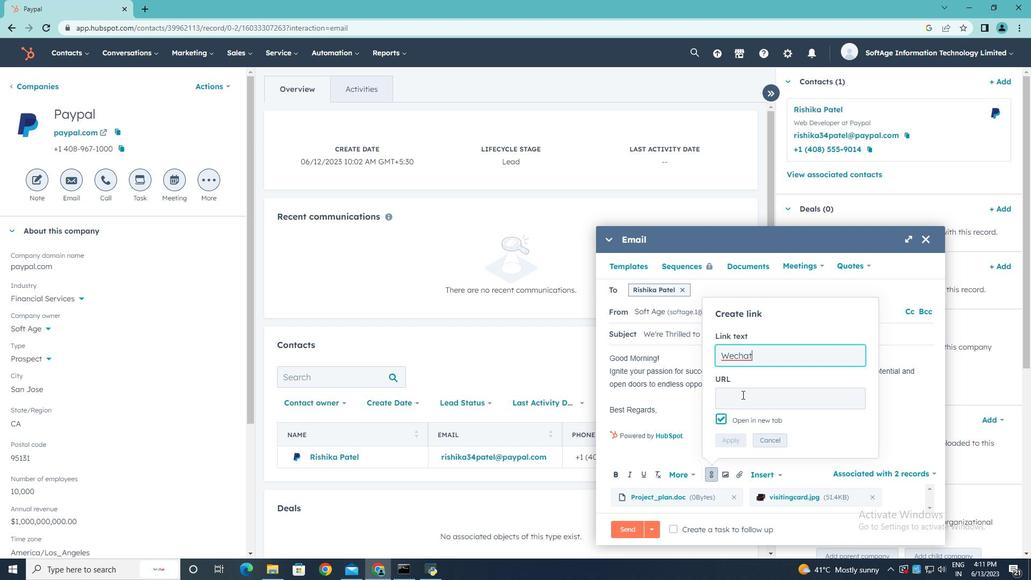 
Action: Mouse pressed left at (742, 395)
Screenshot: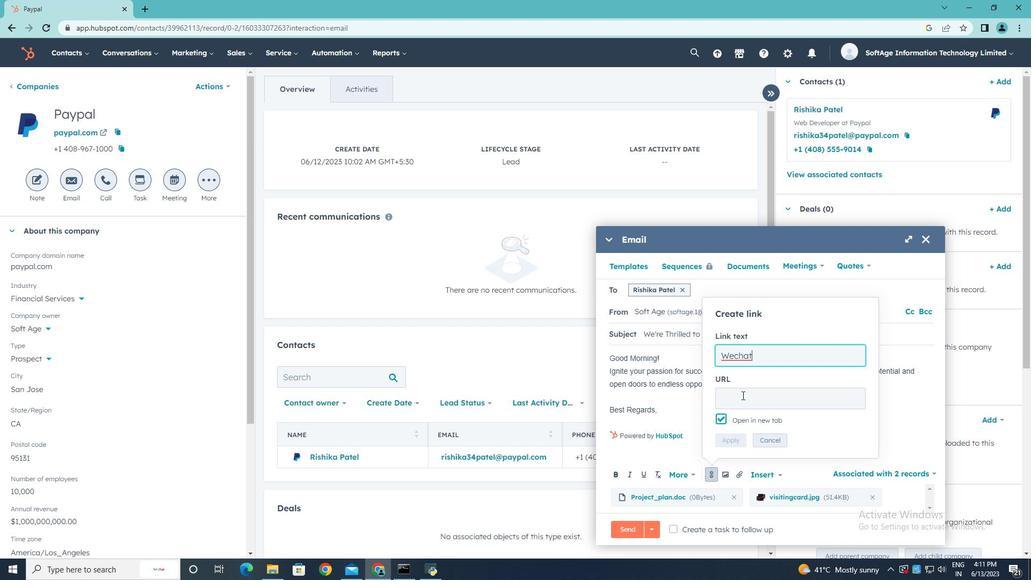 
Action: Key pressed www.<Key.shift><Key.shift><Key.shift><Key.shift><Key.shift><Key.shift><Key.shift><Key.shift><Key.shift><Key.shift><Key.shift><Key.shift>Wechat.com
Screenshot: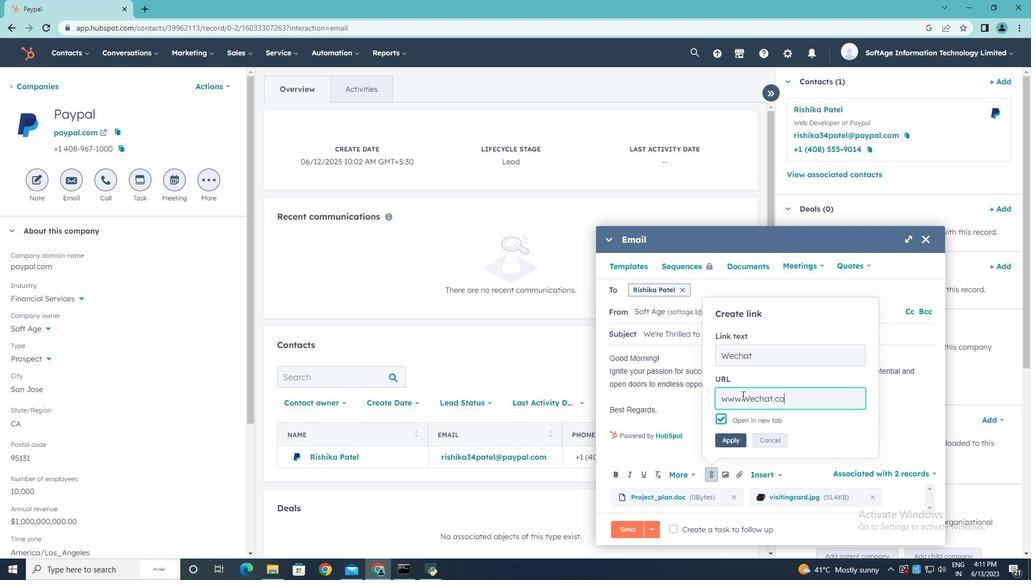 
Action: Mouse moved to (748, 401)
Screenshot: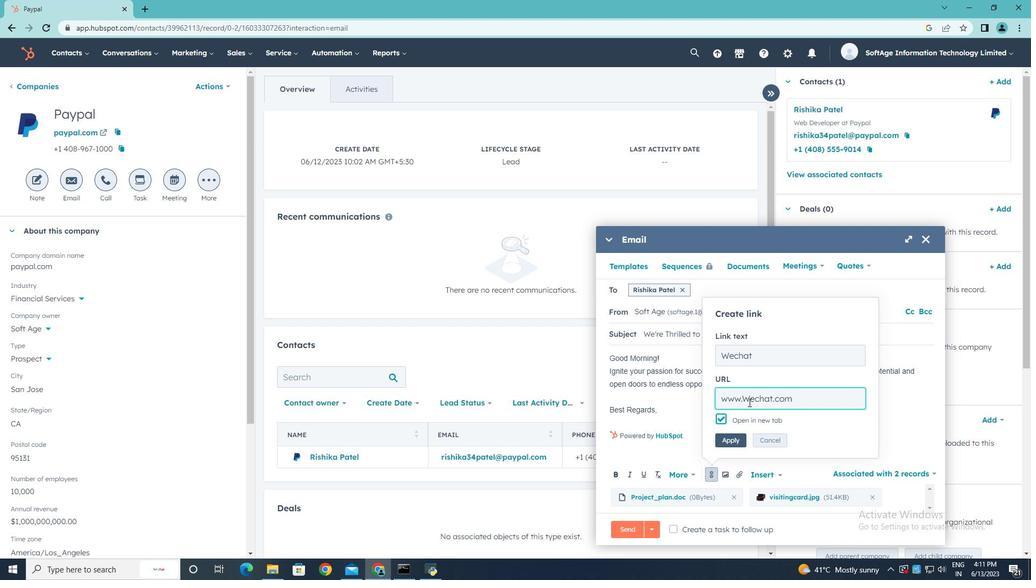 
Action: Mouse pressed left at (748, 401)
Screenshot: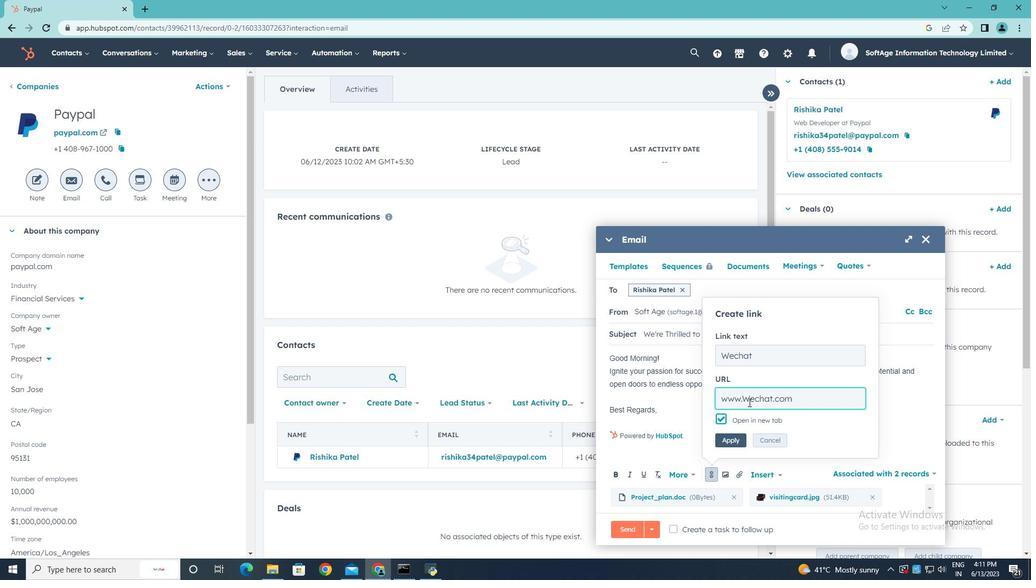 
Action: Mouse moved to (747, 397)
Screenshot: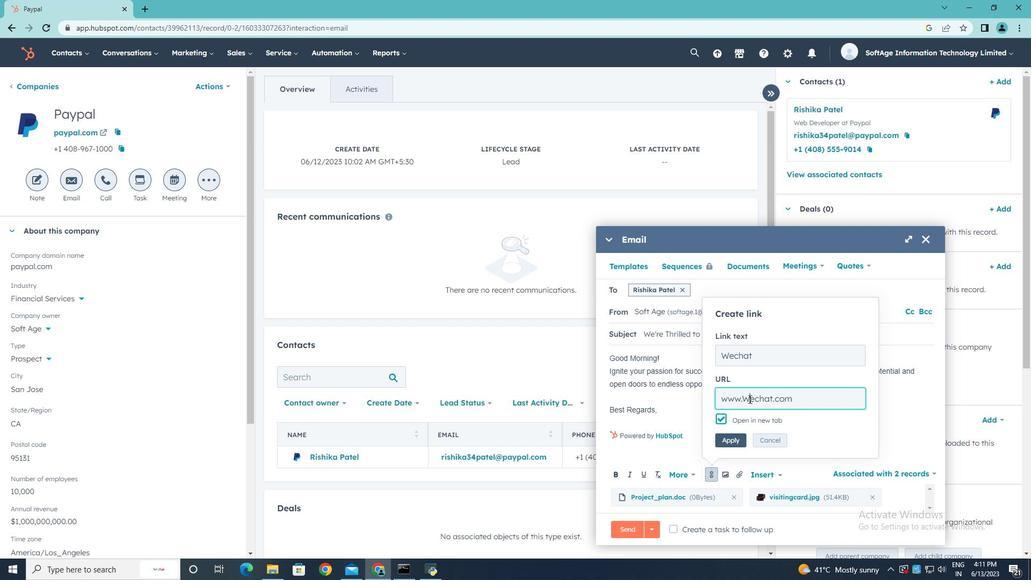 
Action: Key pressed <Key.backspace>
Screenshot: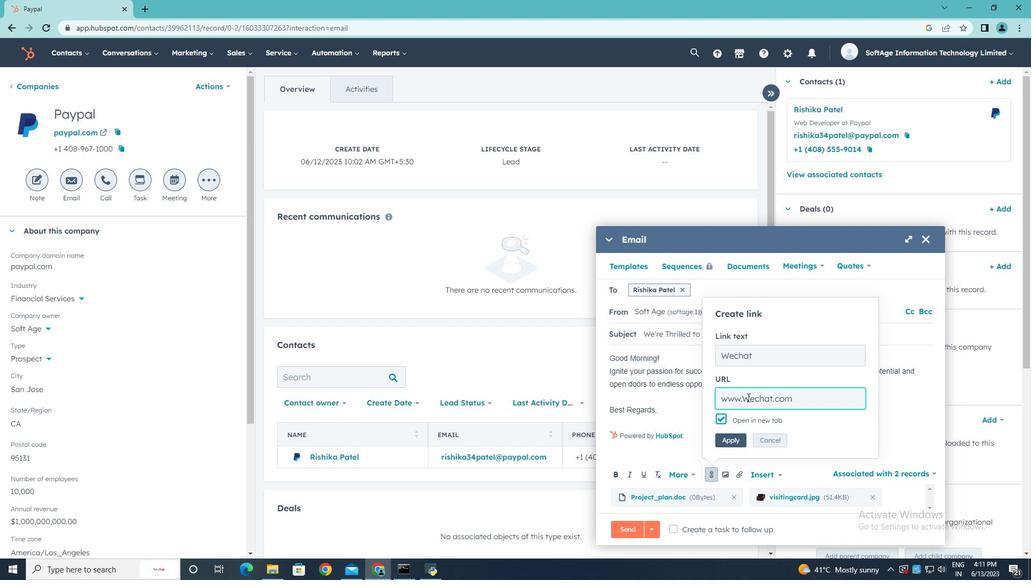 
Action: Mouse moved to (743, 395)
Screenshot: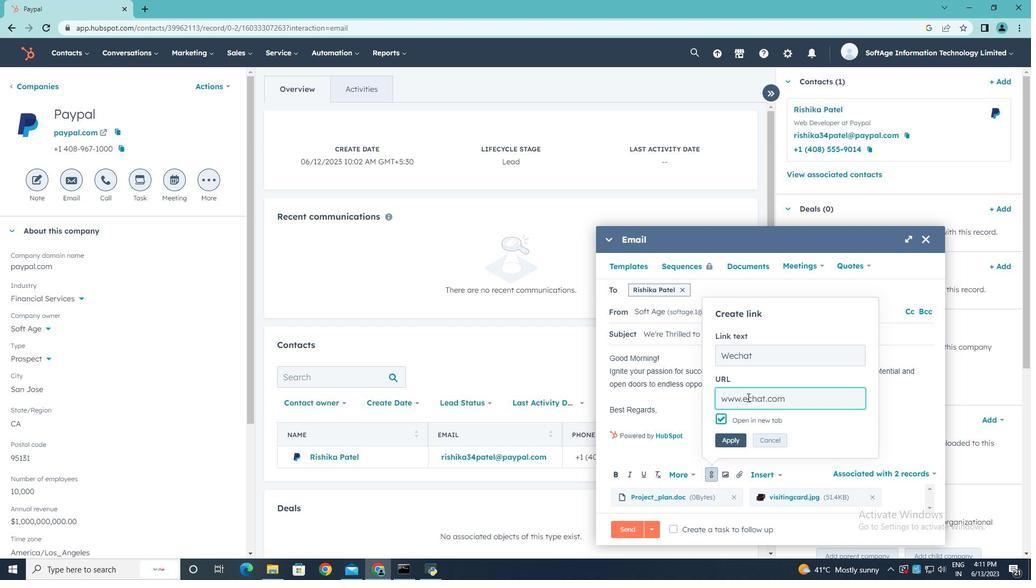 
Action: Key pressed w
Screenshot: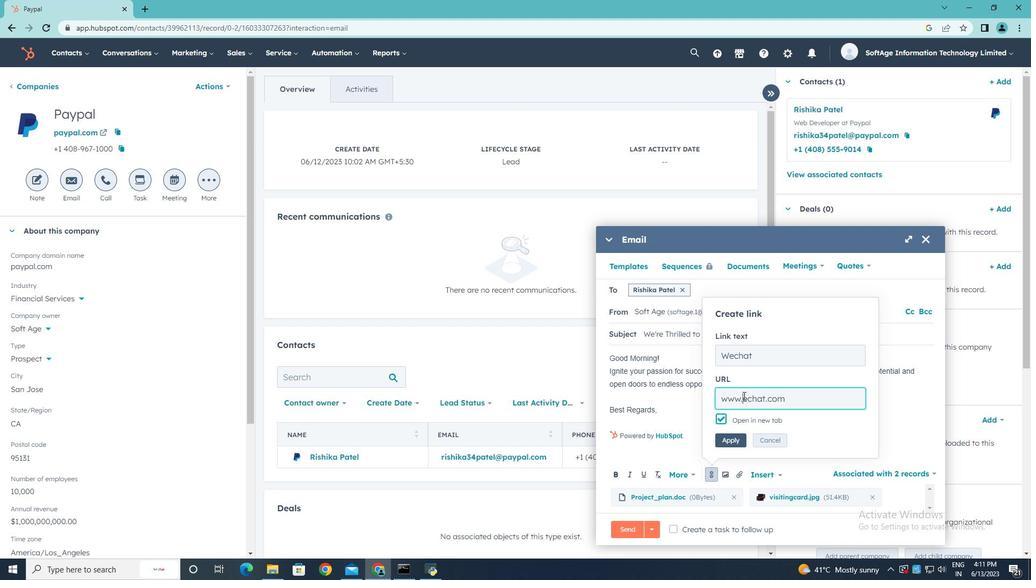 
Action: Mouse moved to (726, 438)
Screenshot: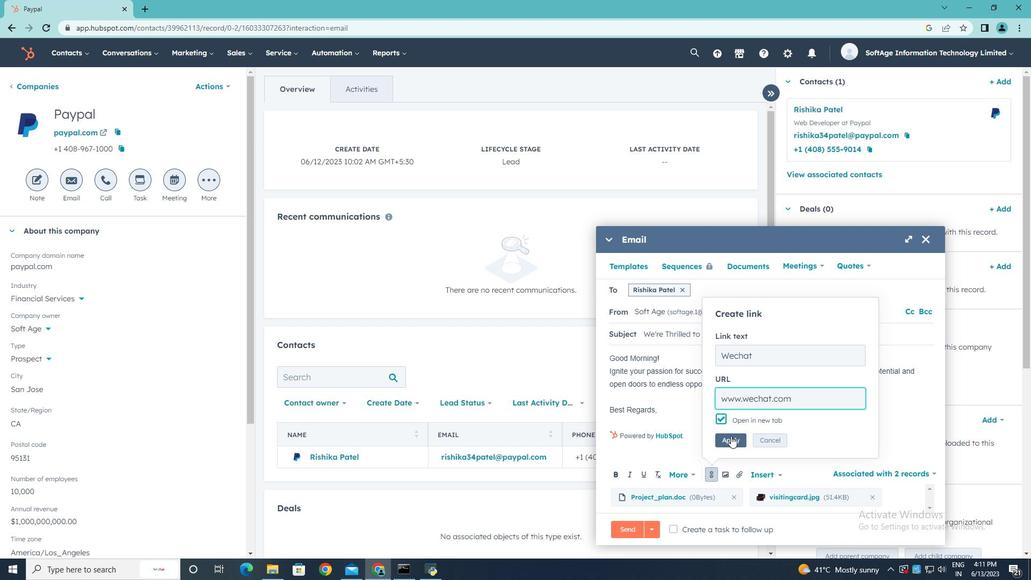 
Action: Mouse pressed left at (726, 438)
Screenshot: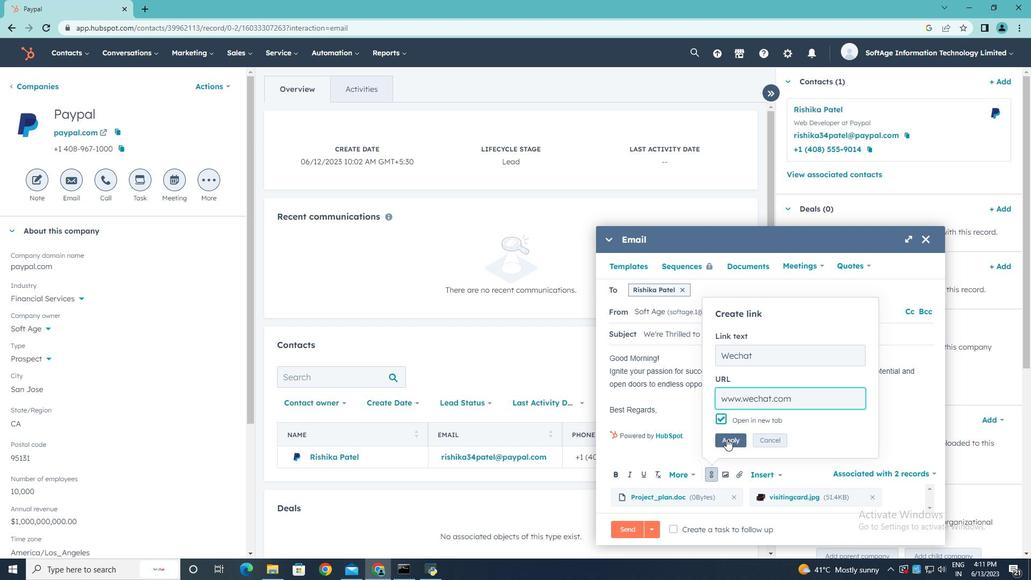 
Action: Mouse moved to (675, 529)
Screenshot: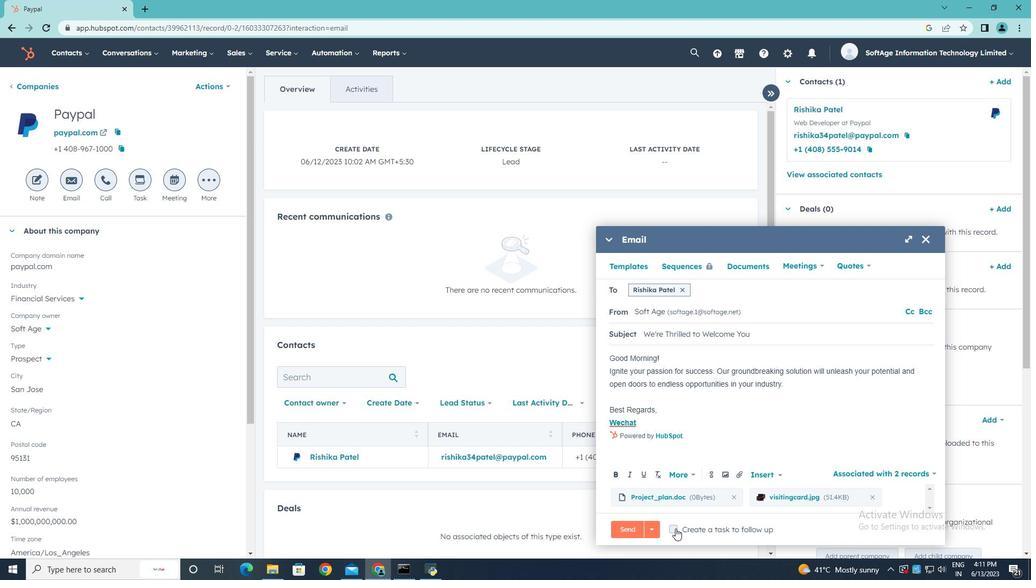 
Action: Mouse pressed left at (675, 529)
Screenshot: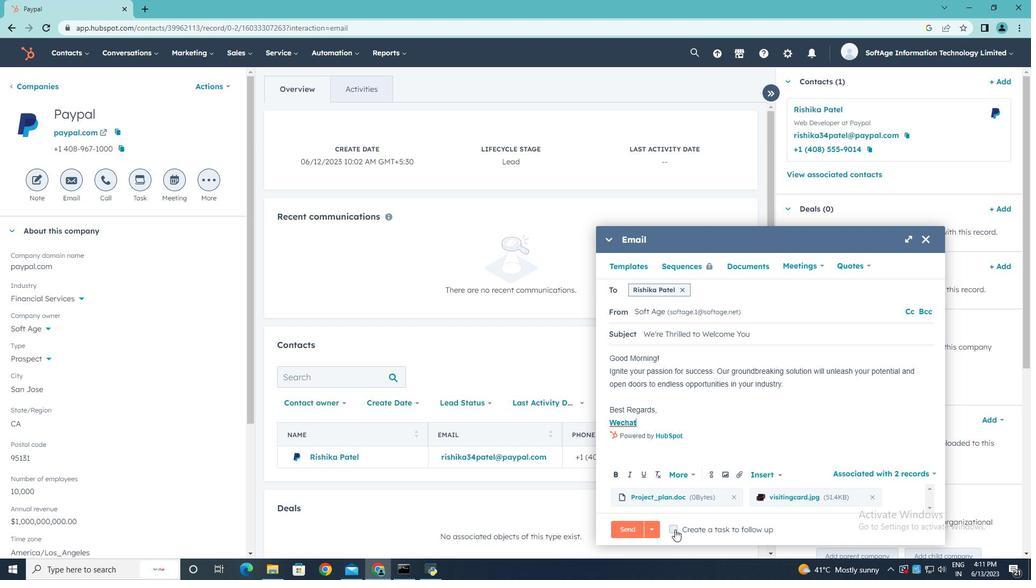 
Action: Mouse moved to (880, 528)
Screenshot: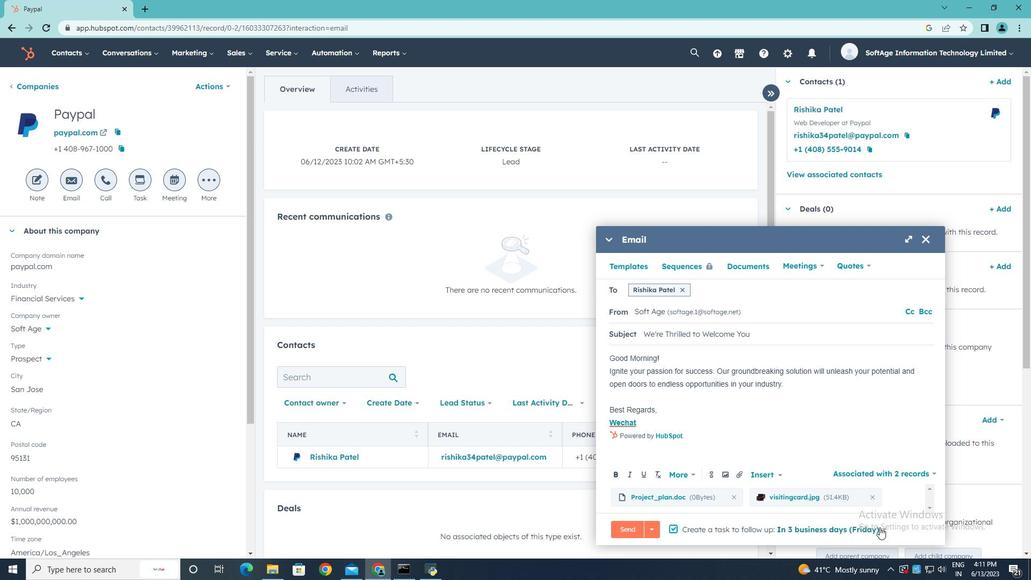 
Action: Mouse pressed left at (880, 528)
Screenshot: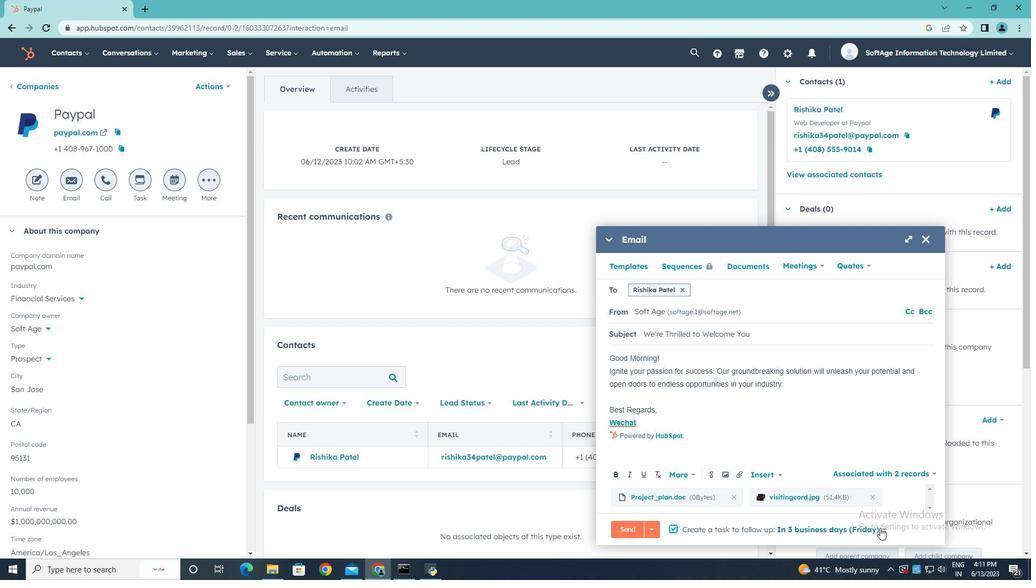 
Action: Mouse moved to (863, 428)
Screenshot: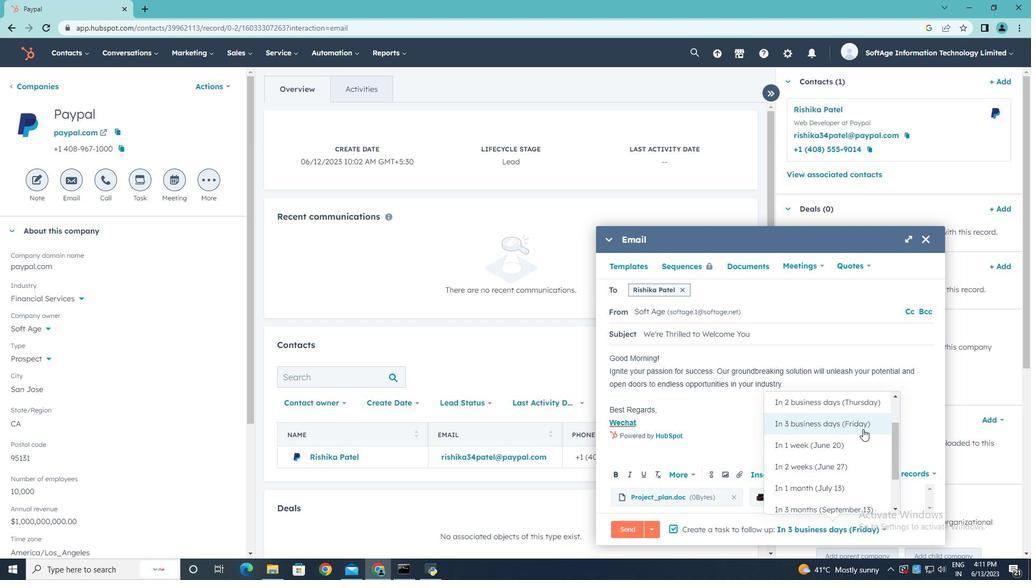 
Action: Mouse pressed left at (863, 428)
Screenshot: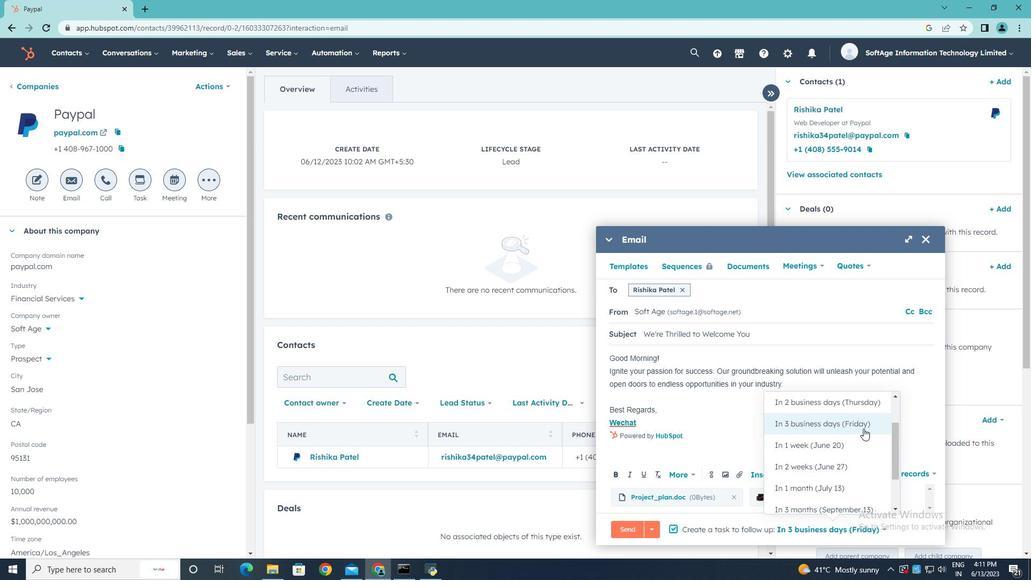 
Action: Mouse moved to (625, 530)
Screenshot: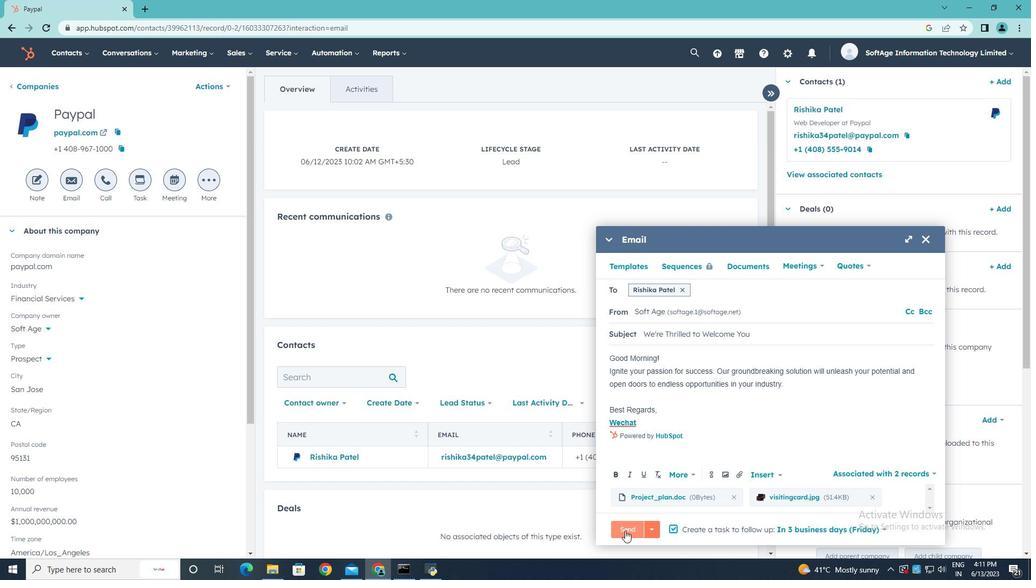 
Action: Mouse pressed left at (625, 530)
Screenshot: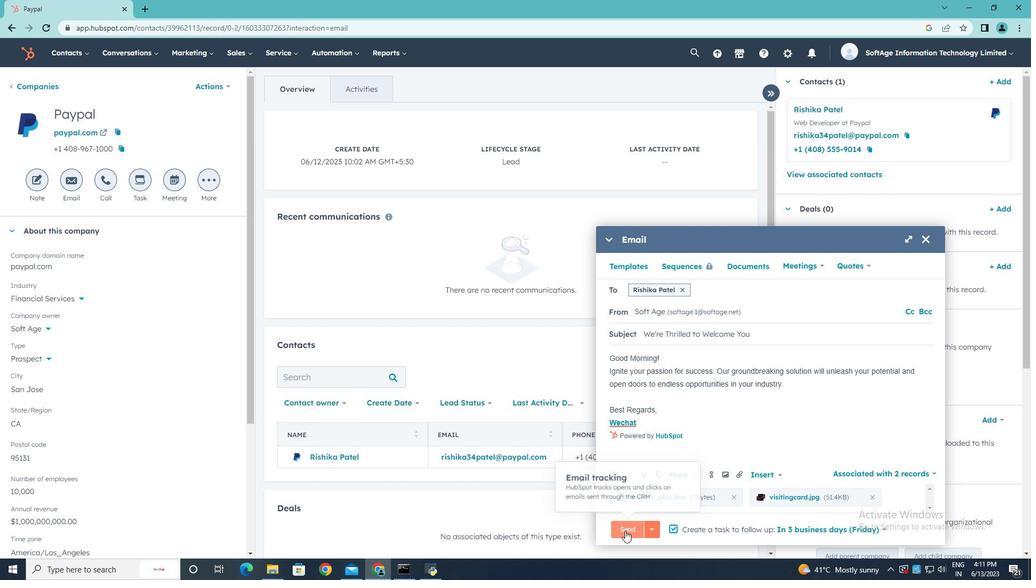 
Action: Mouse moved to (625, 529)
Screenshot: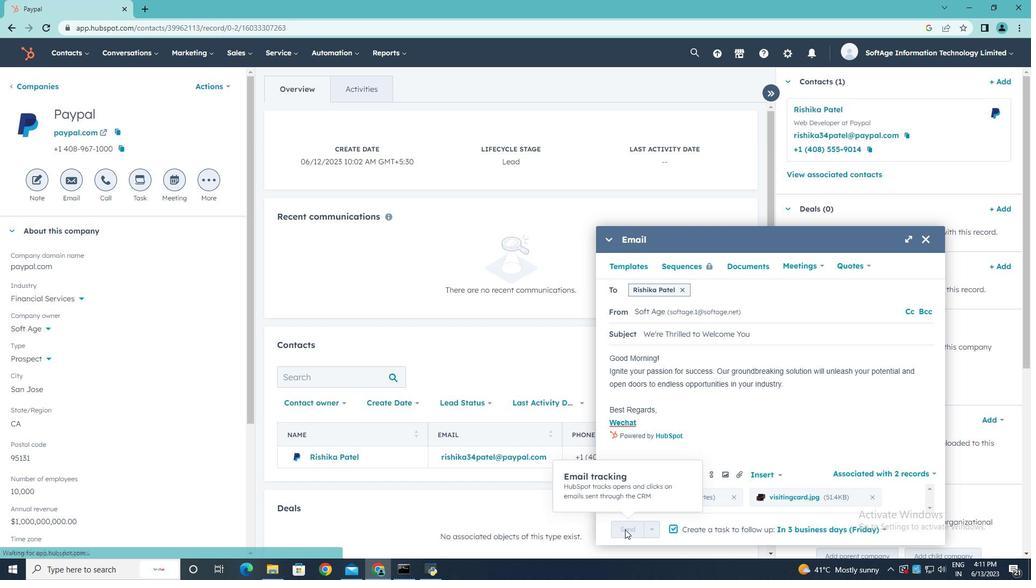 
